 Task: Search one way flight ticket for 3 adults, 3 children in premium economy from Birmingham: Birmingham-shuttlesworth International Airport to Springfield: Abraham Lincoln Capital Airport on 5-2-2023. Choice of flights is Sun country airlines. Number of bags: 1 carry on bag. Price is upto 108000. Outbound departure time preference is 17:00.
Action: Mouse moved to (298, 479)
Screenshot: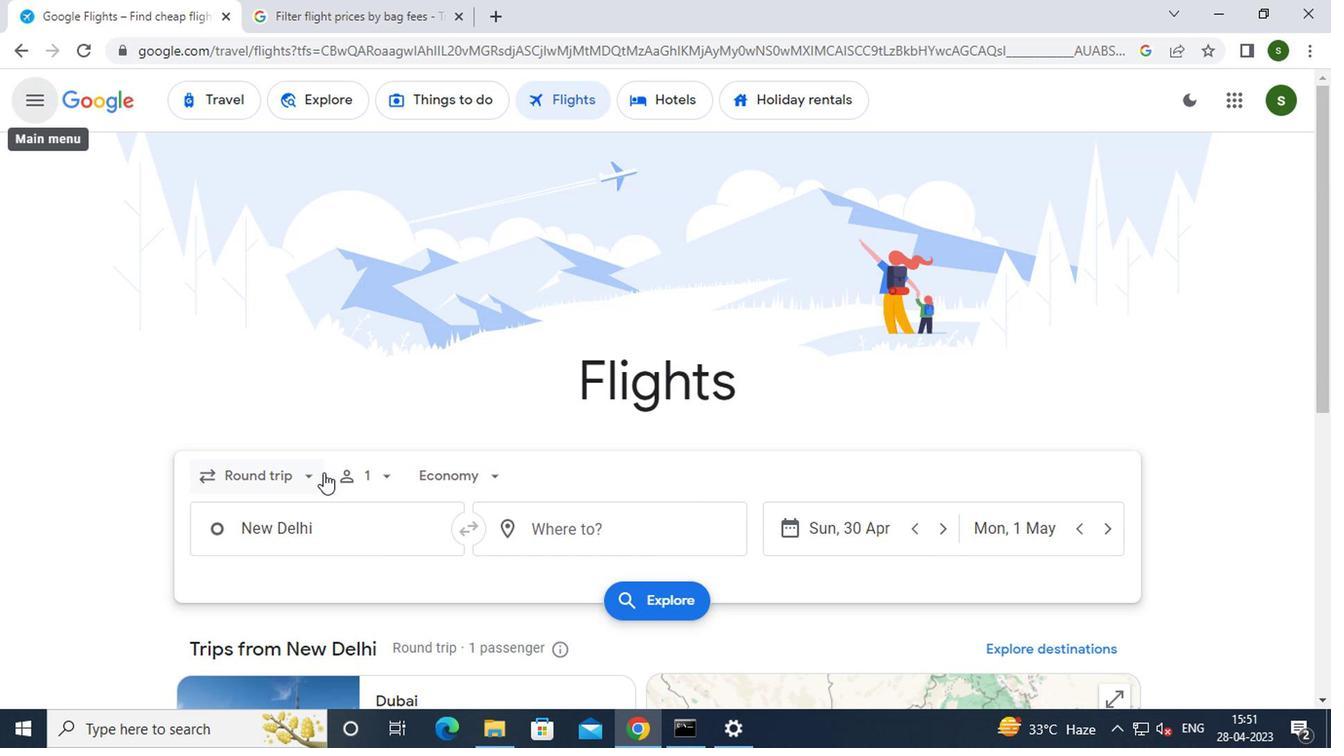
Action: Mouse pressed left at (298, 479)
Screenshot: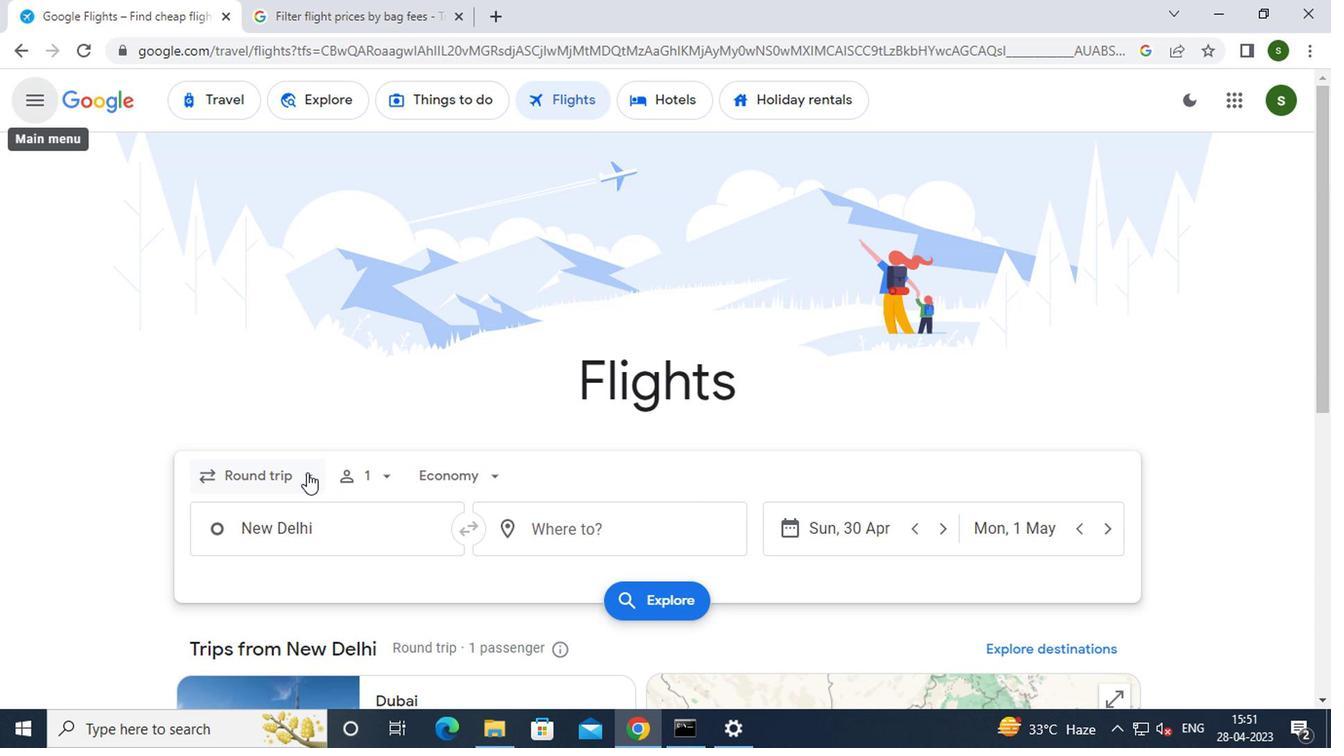 
Action: Mouse moved to (289, 568)
Screenshot: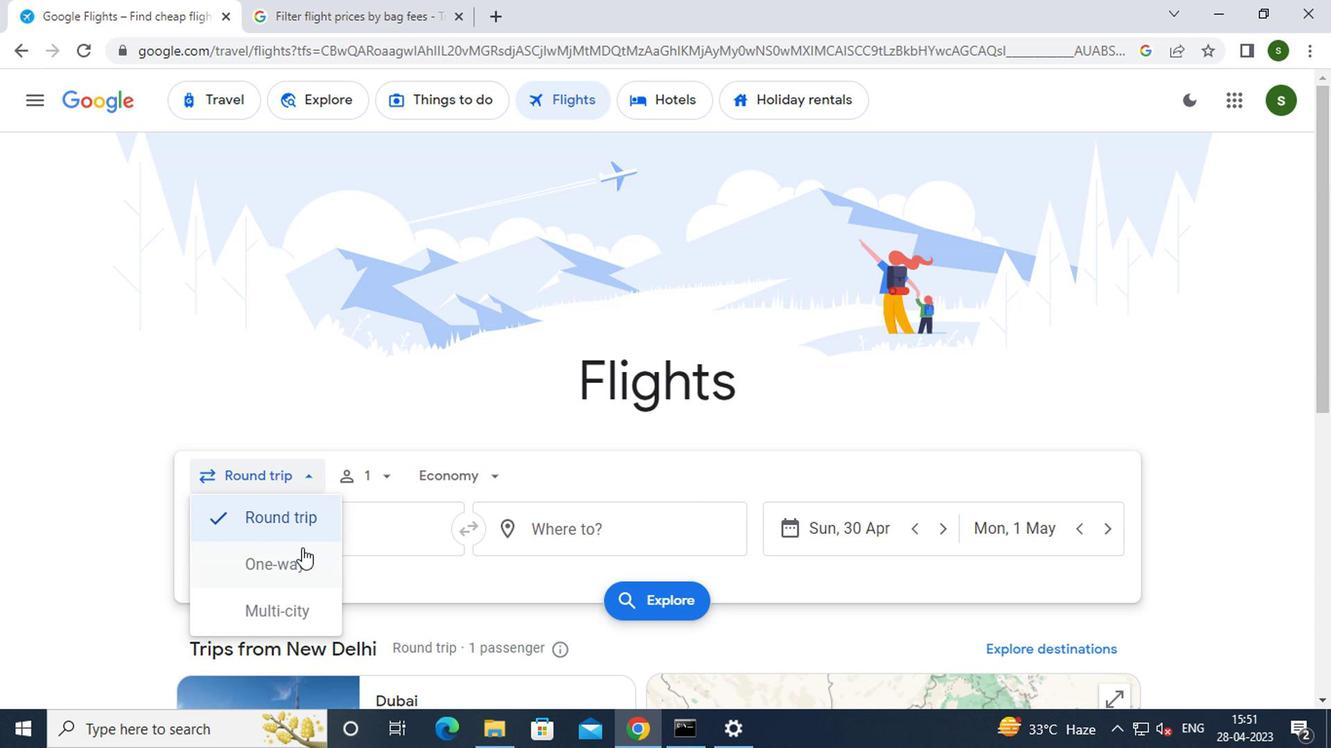 
Action: Mouse pressed left at (289, 568)
Screenshot: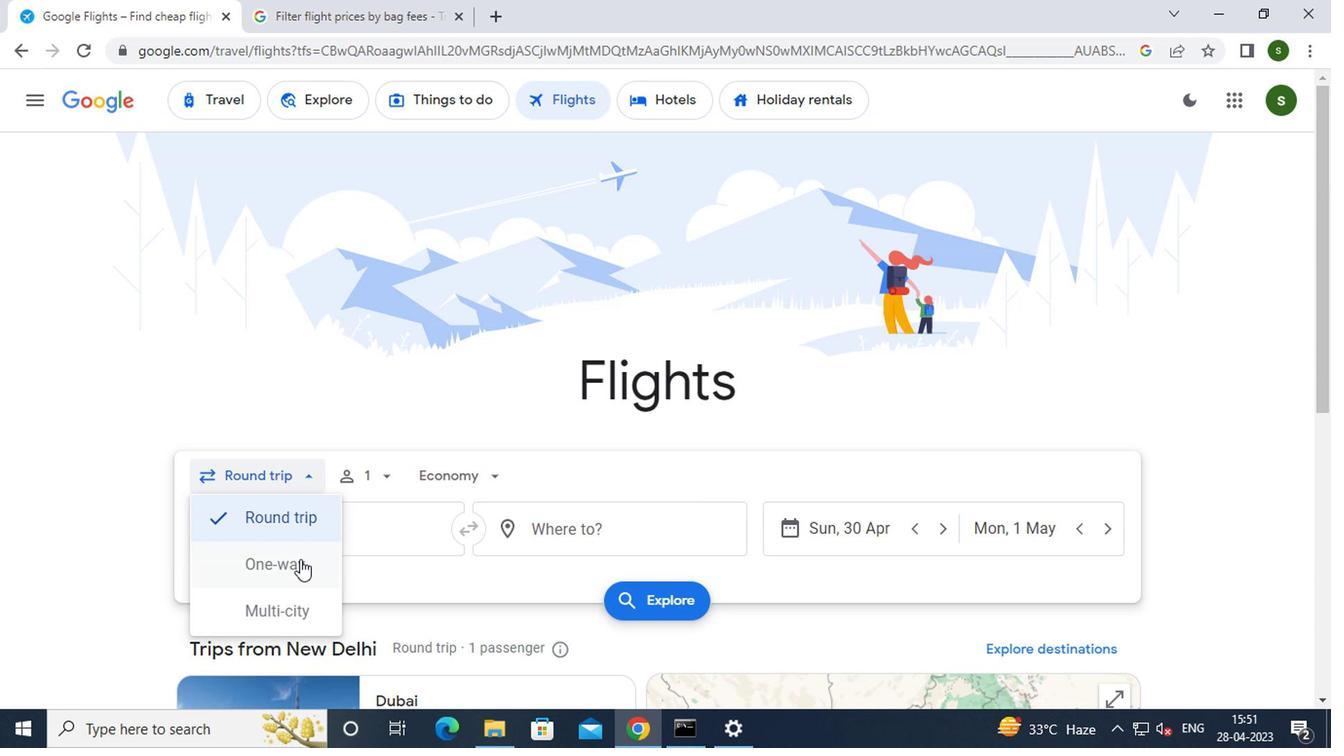 
Action: Mouse moved to (380, 482)
Screenshot: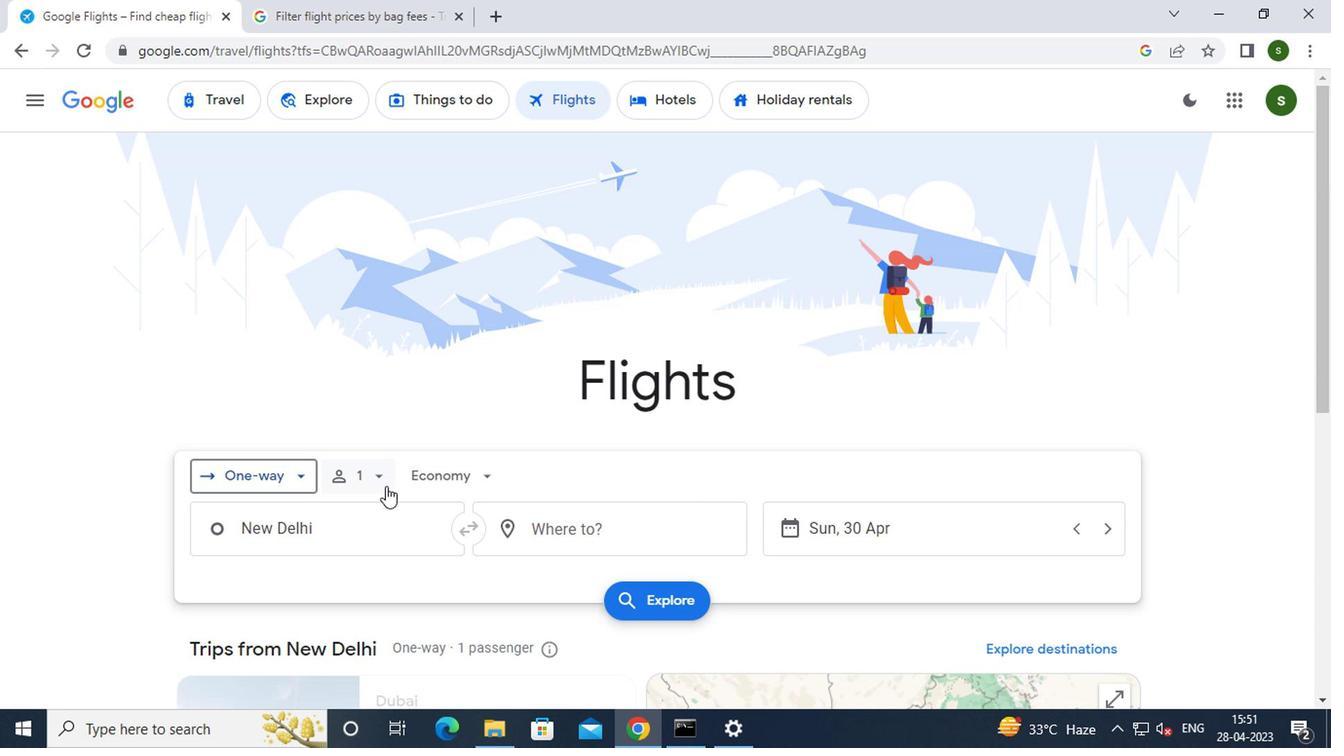 
Action: Mouse pressed left at (380, 482)
Screenshot: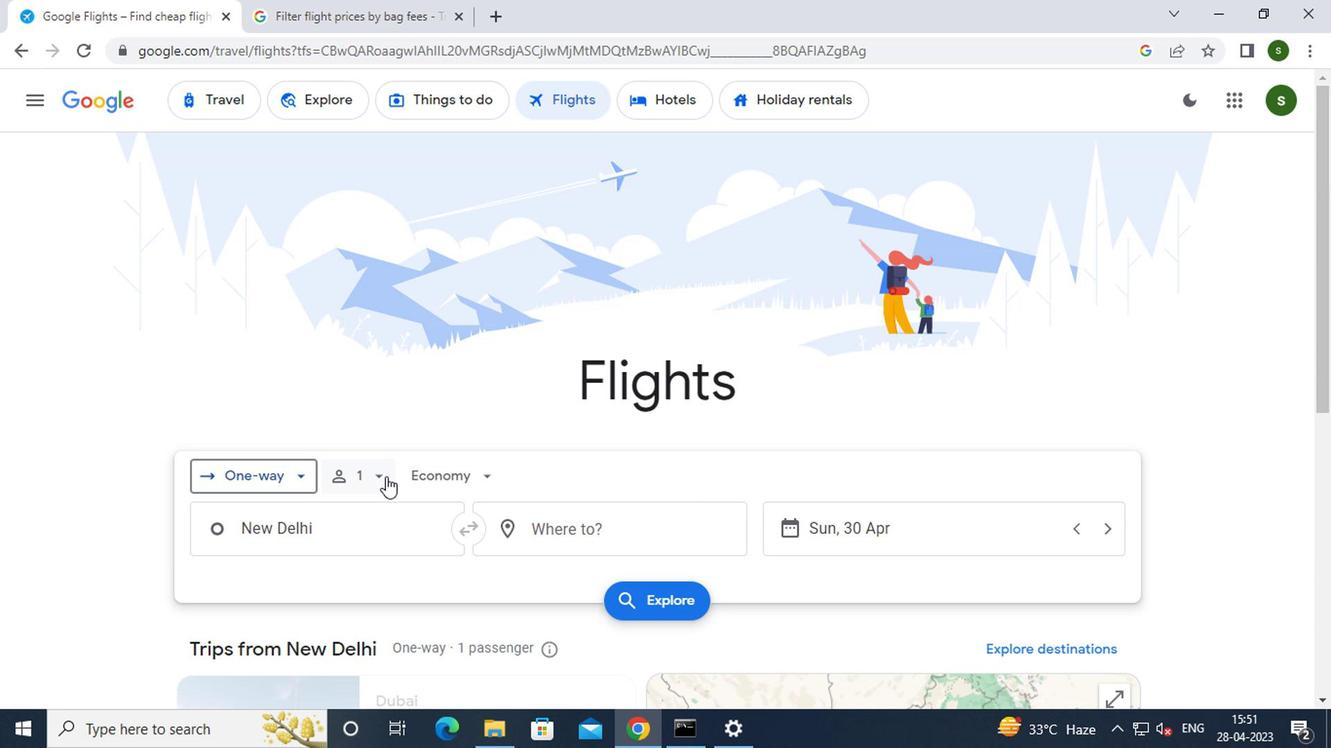 
Action: Mouse moved to (532, 526)
Screenshot: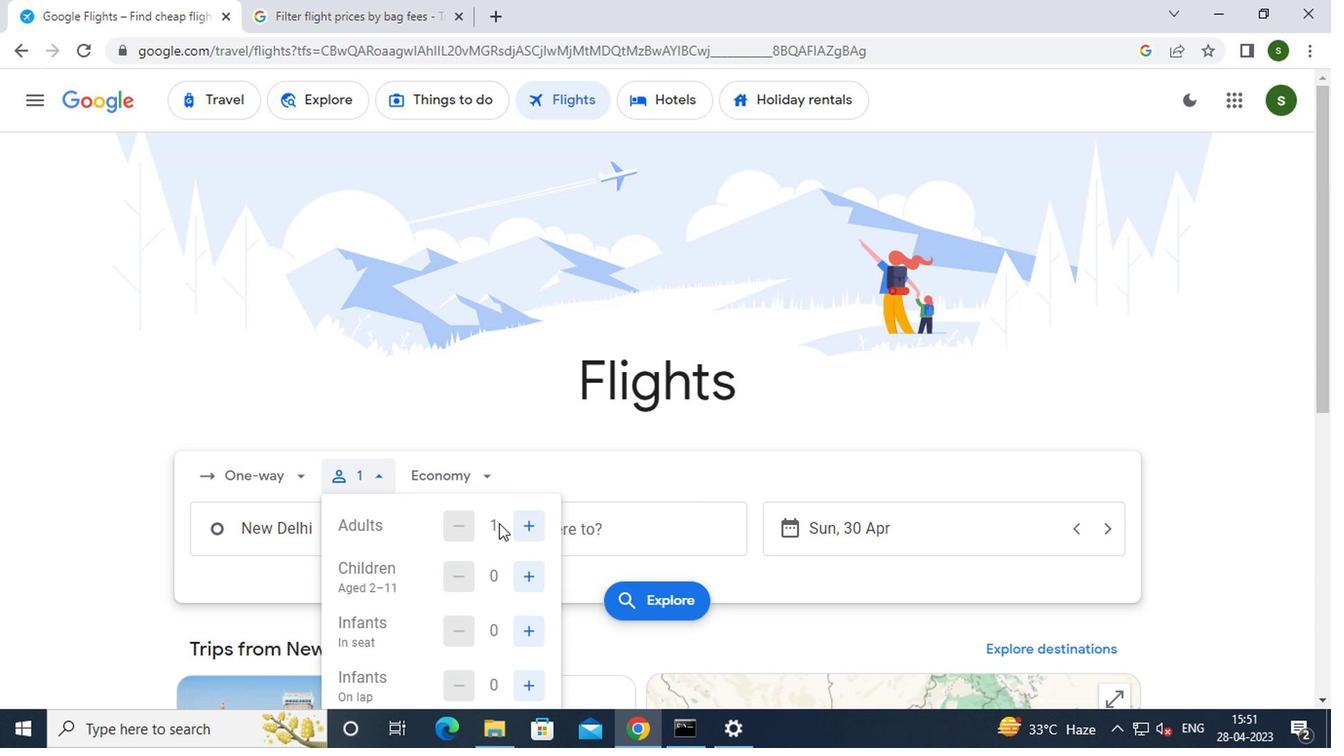 
Action: Mouse pressed left at (532, 526)
Screenshot: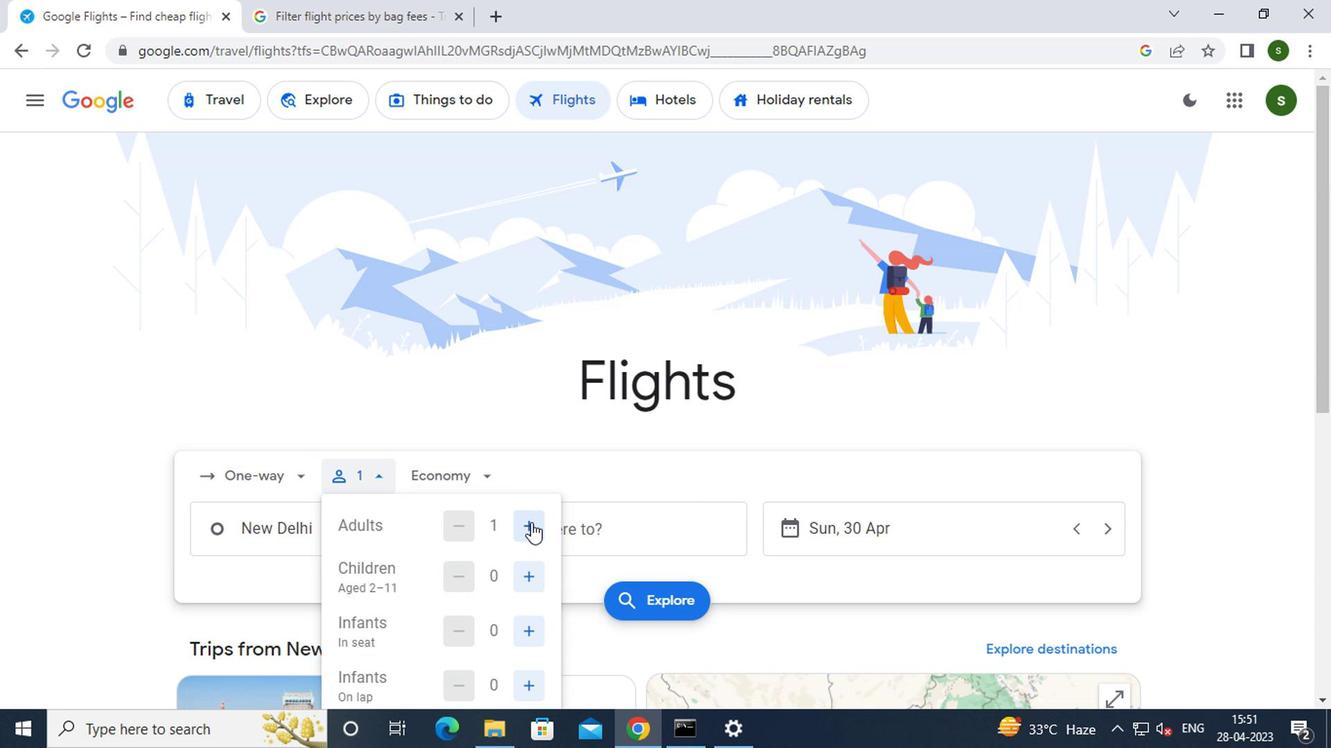 
Action: Mouse pressed left at (532, 526)
Screenshot: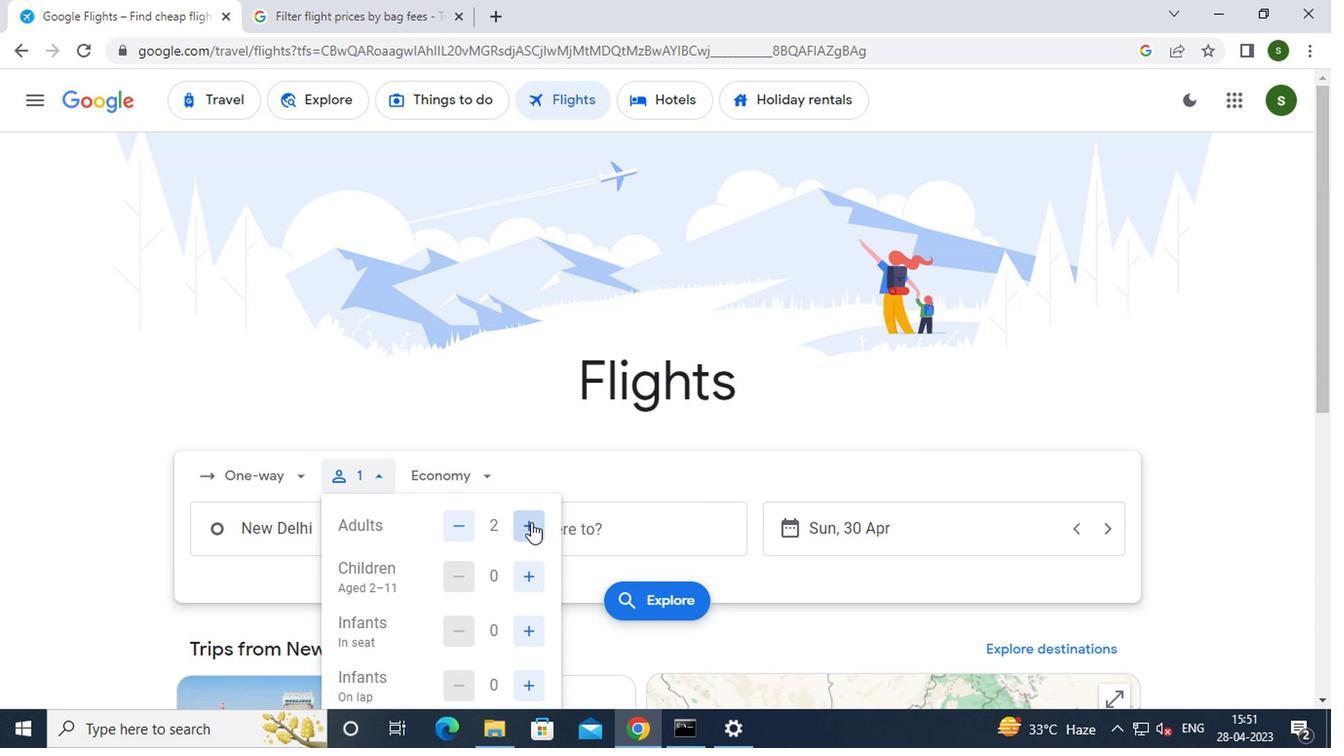
Action: Mouse moved to (535, 570)
Screenshot: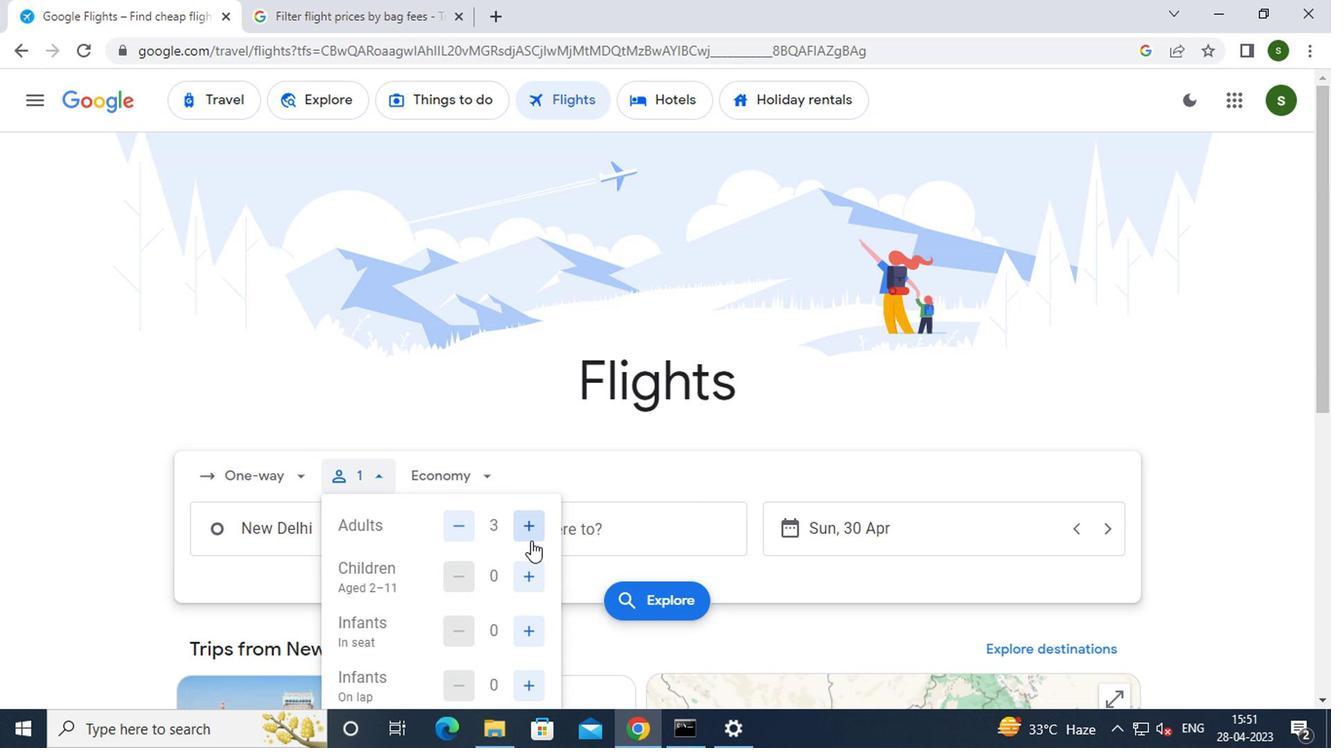 
Action: Mouse pressed left at (535, 570)
Screenshot: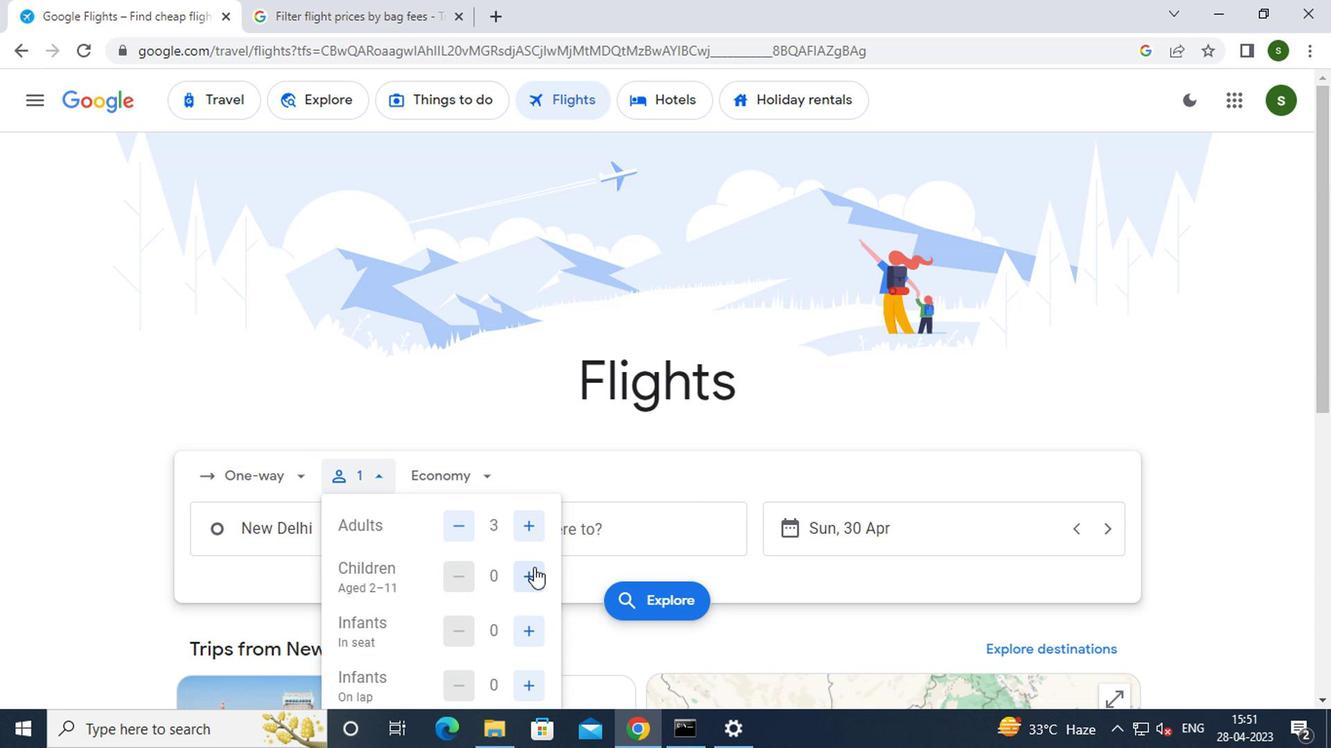 
Action: Mouse pressed left at (535, 570)
Screenshot: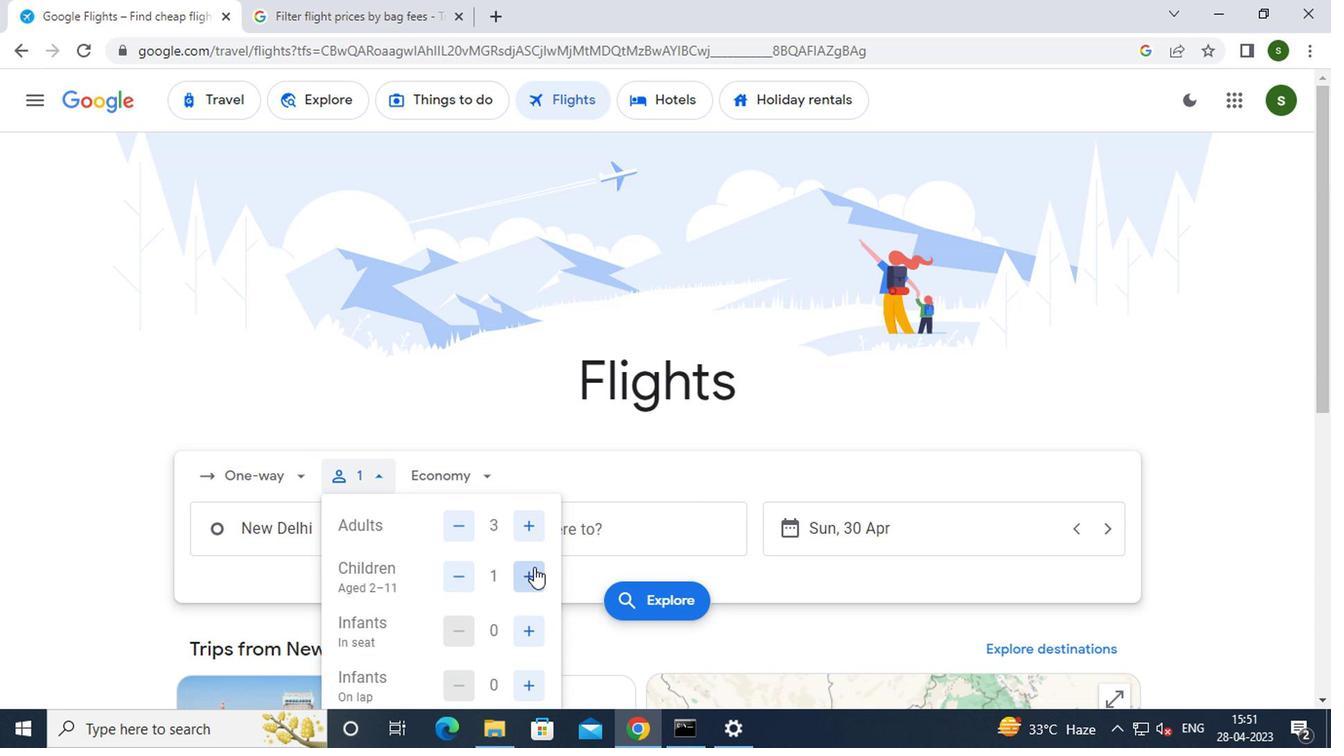 
Action: Mouse pressed left at (535, 570)
Screenshot: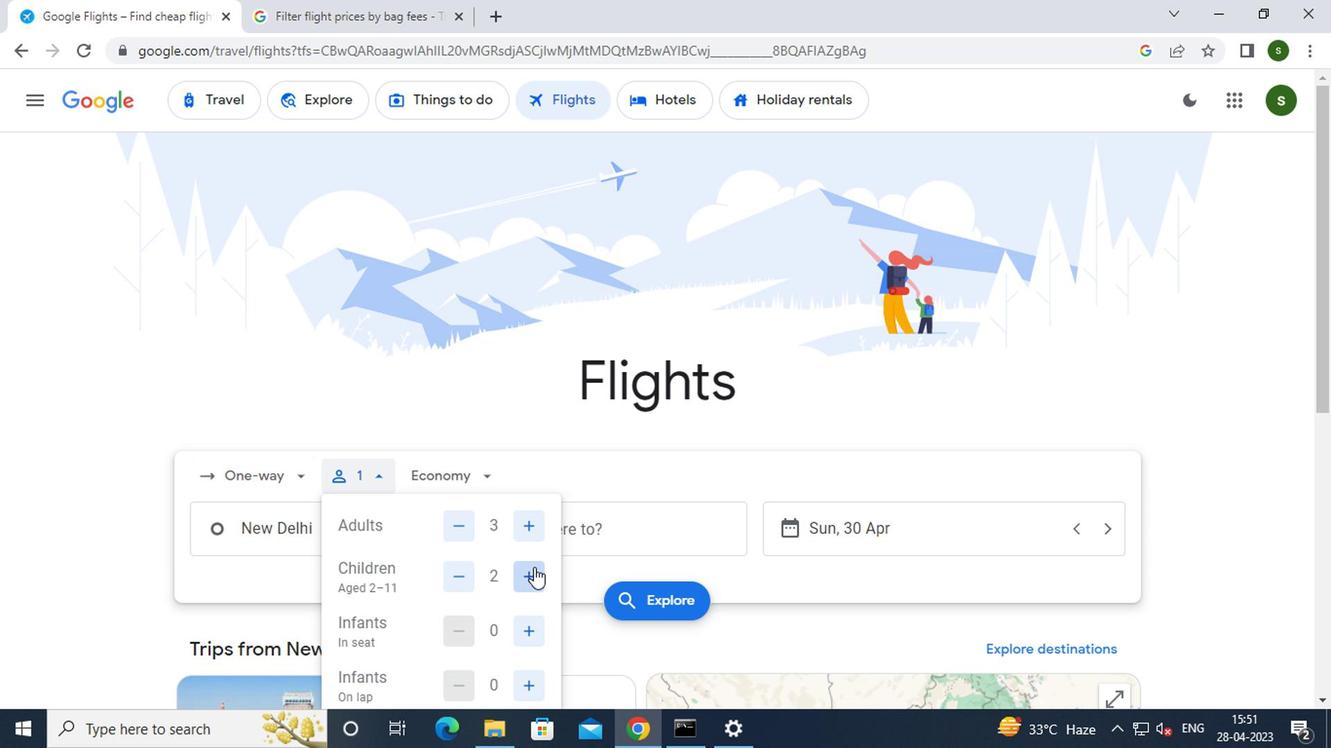 
Action: Mouse moved to (472, 482)
Screenshot: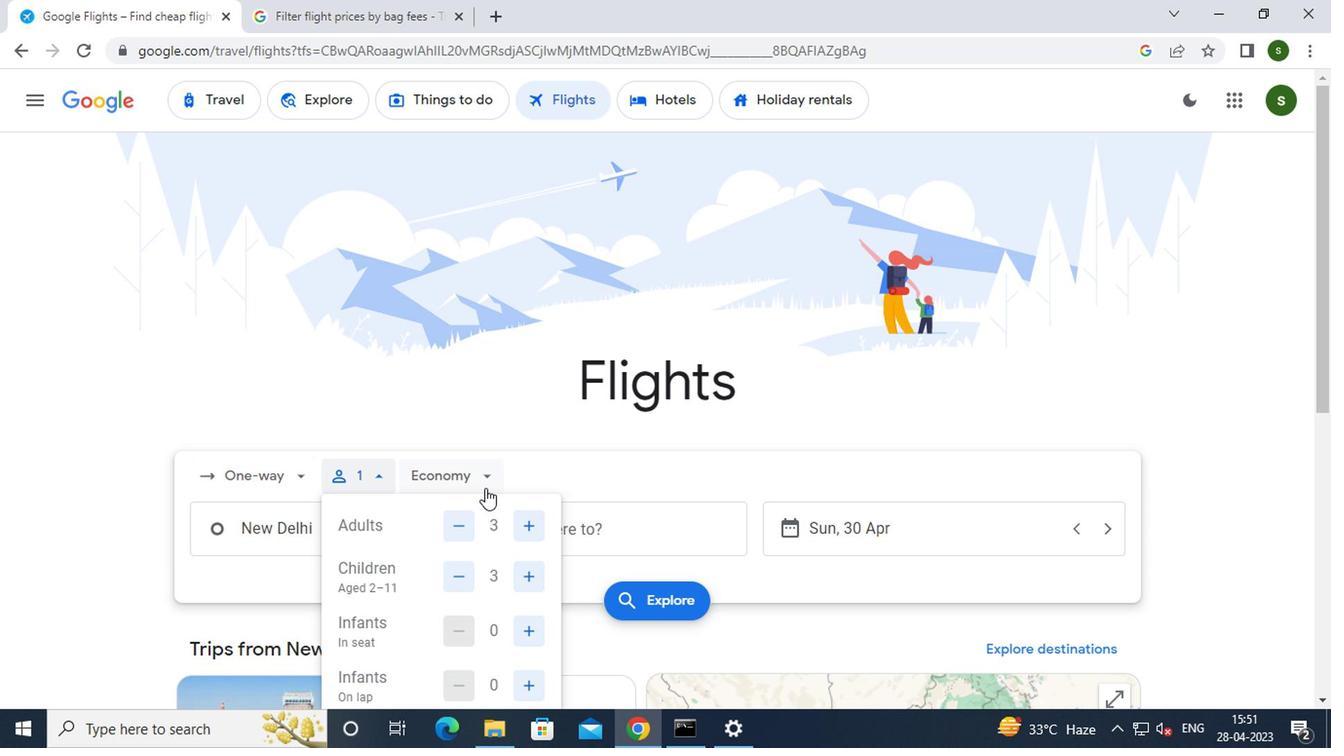 
Action: Mouse pressed left at (472, 482)
Screenshot: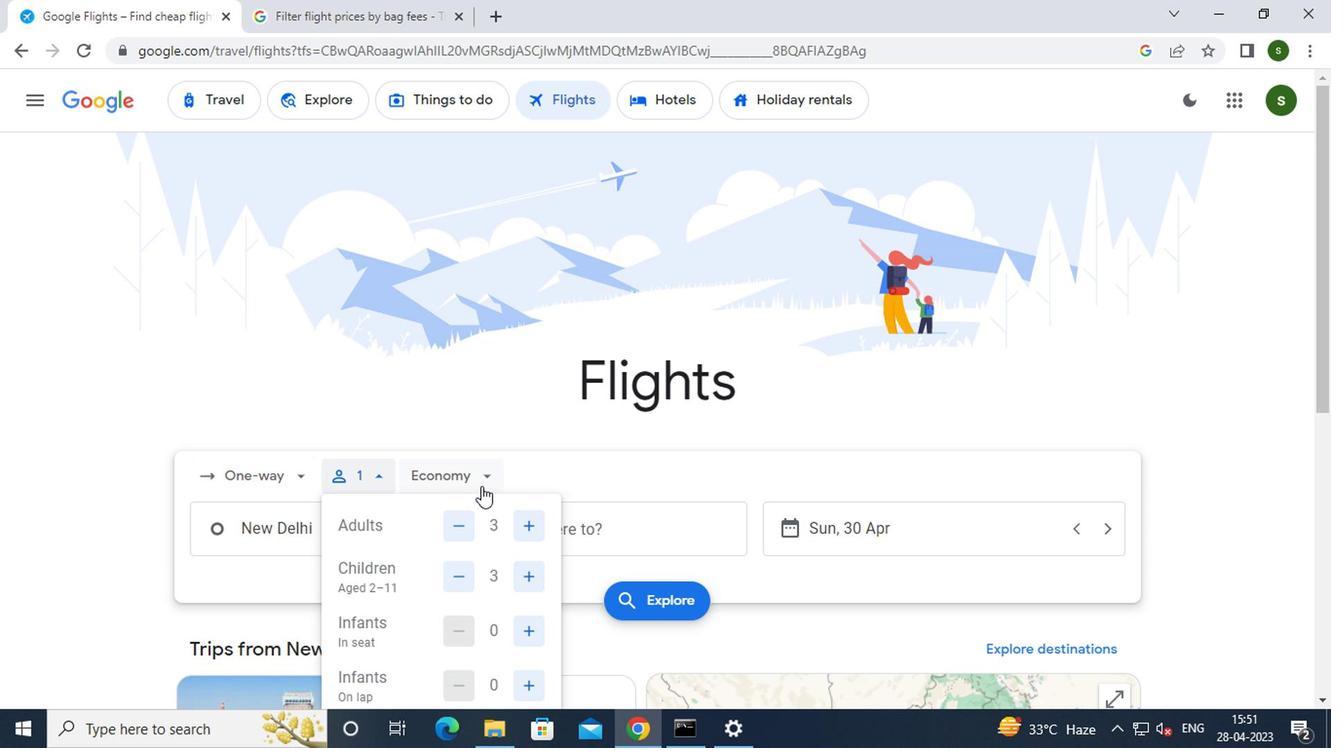 
Action: Mouse moved to (498, 562)
Screenshot: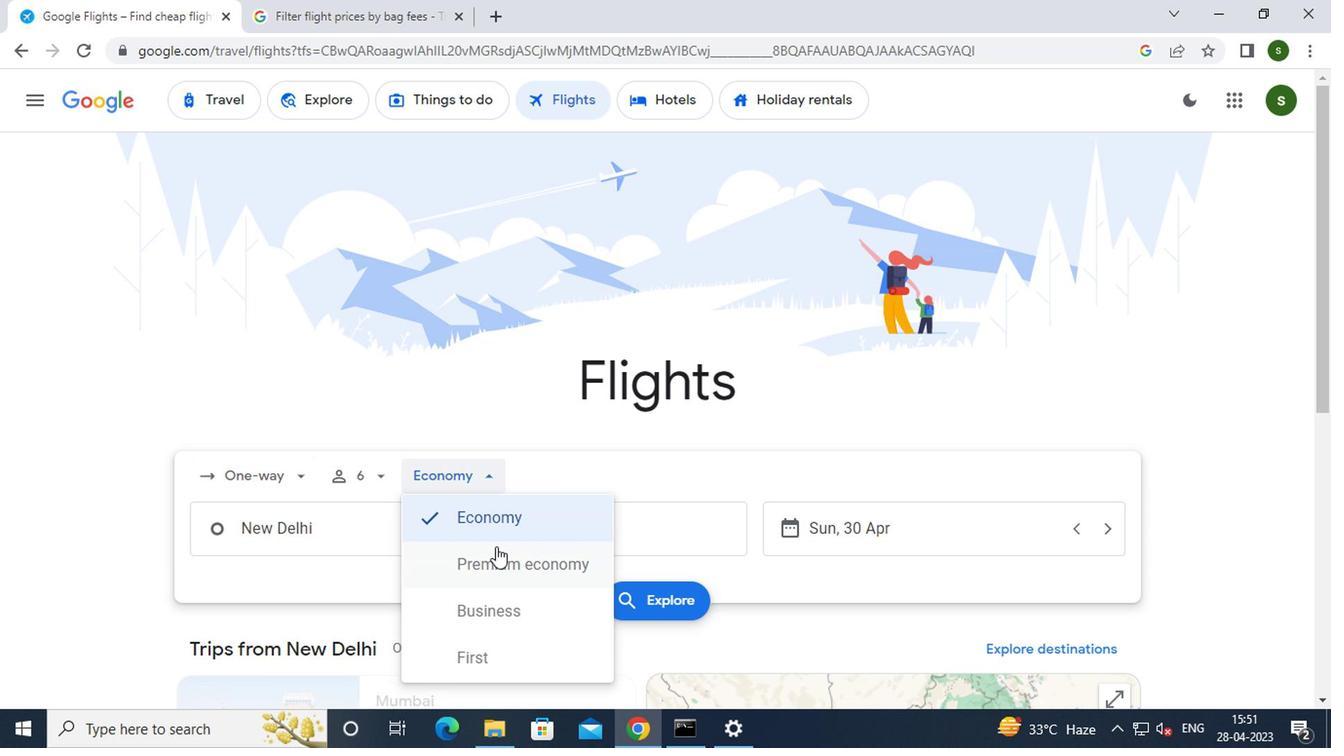 
Action: Mouse pressed left at (498, 562)
Screenshot: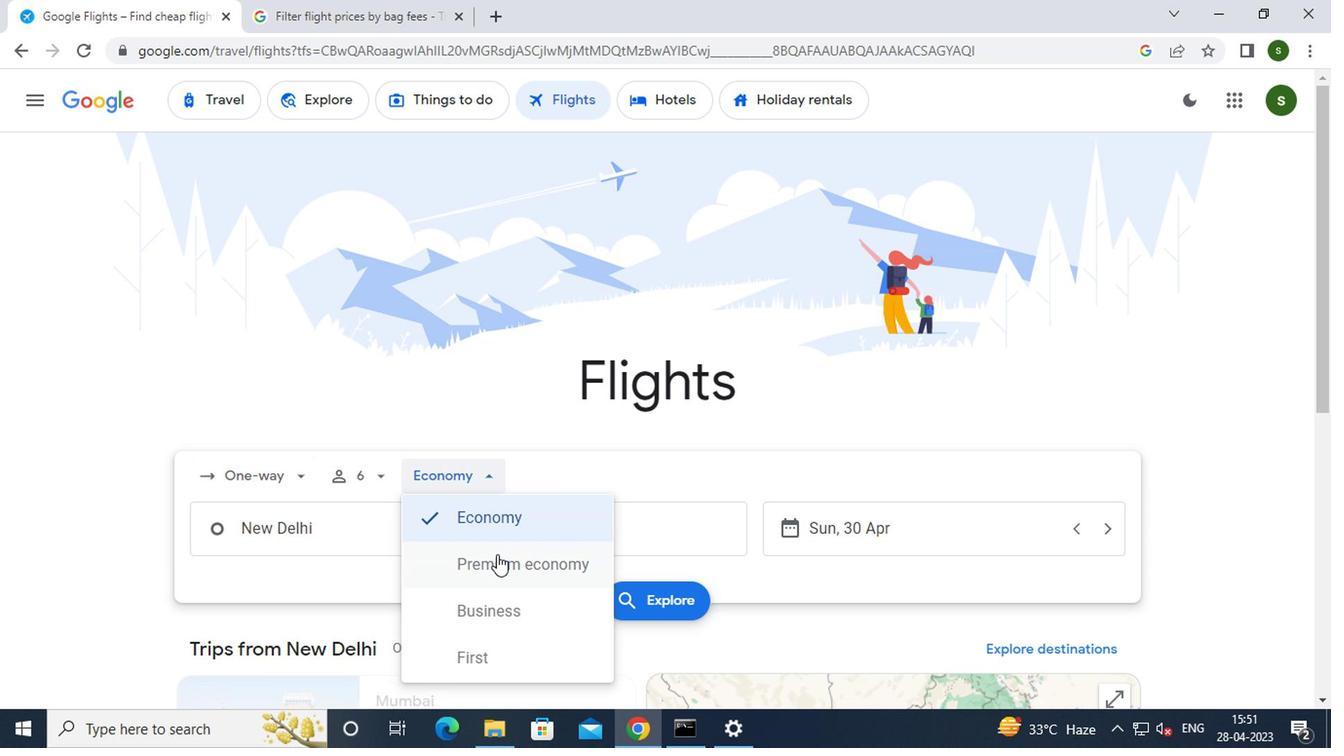 
Action: Mouse moved to (402, 531)
Screenshot: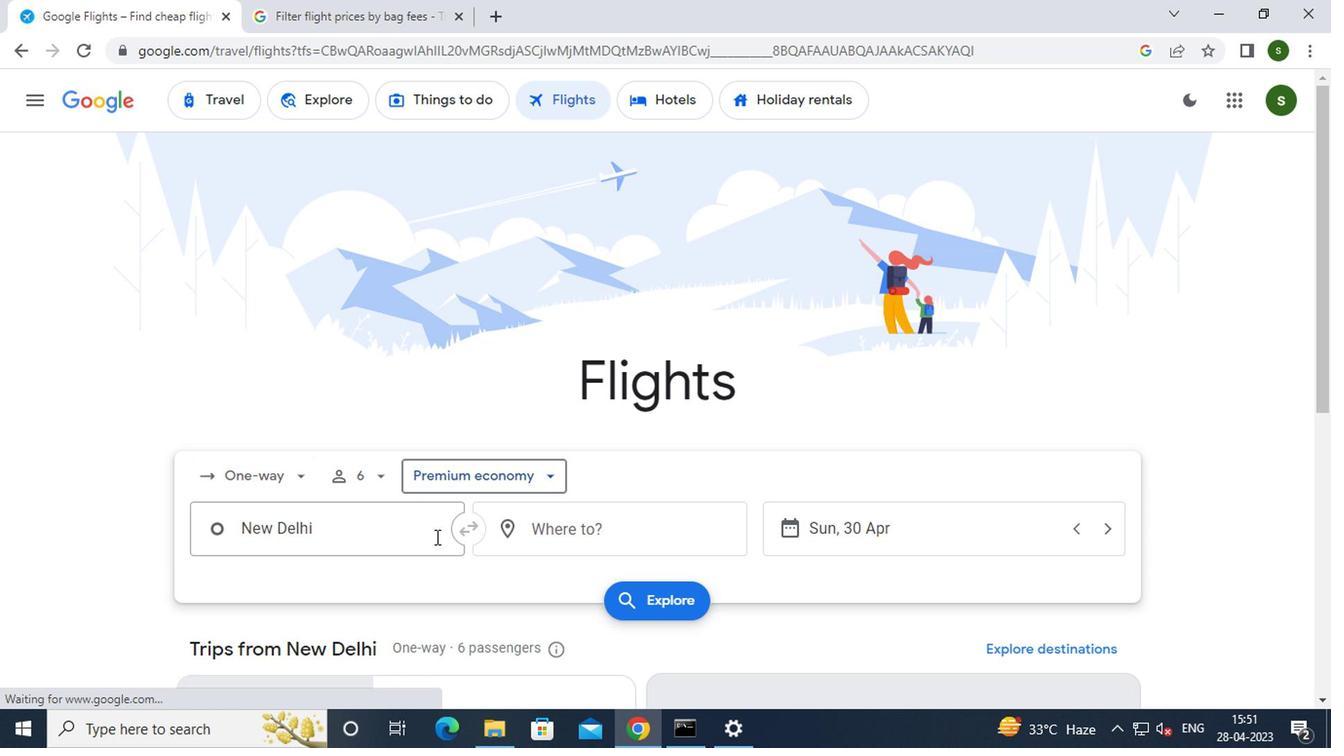 
Action: Mouse pressed left at (402, 531)
Screenshot: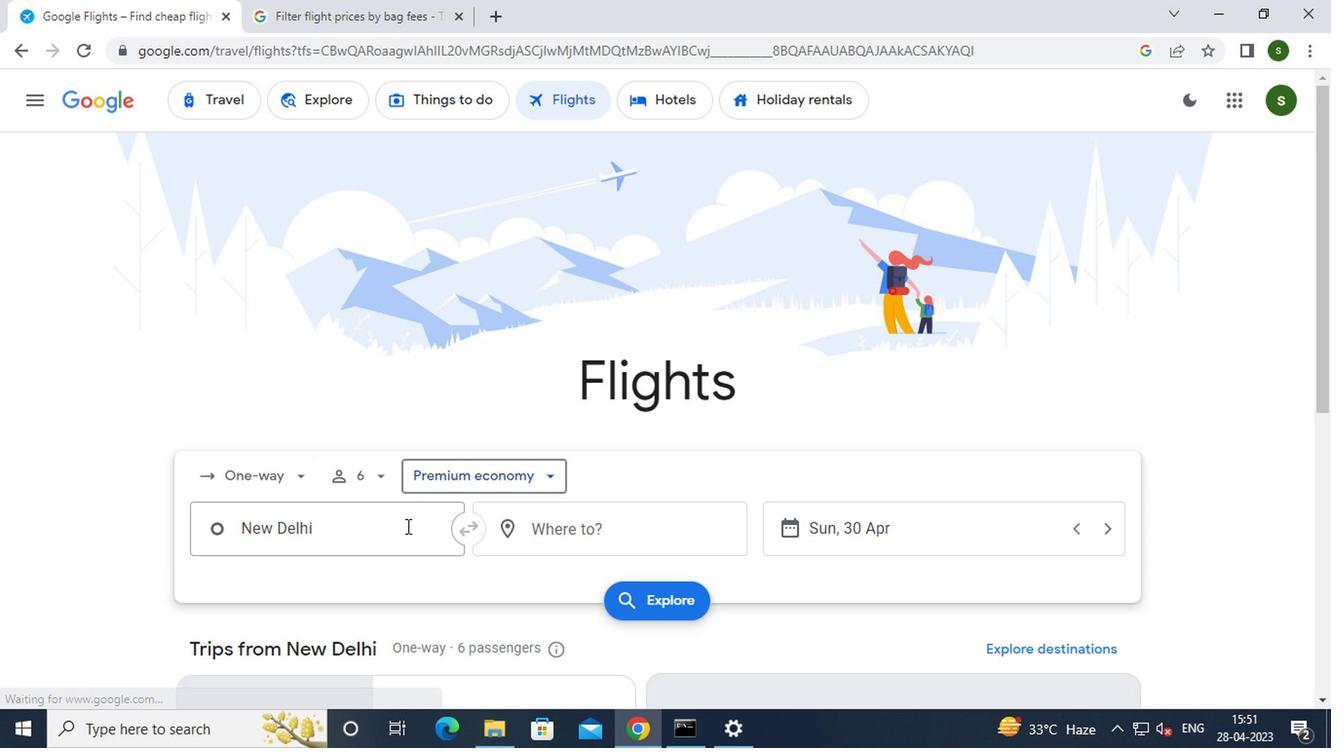 
Action: Key pressed b<Key.caps_lock>irmingham-shuttle
Screenshot: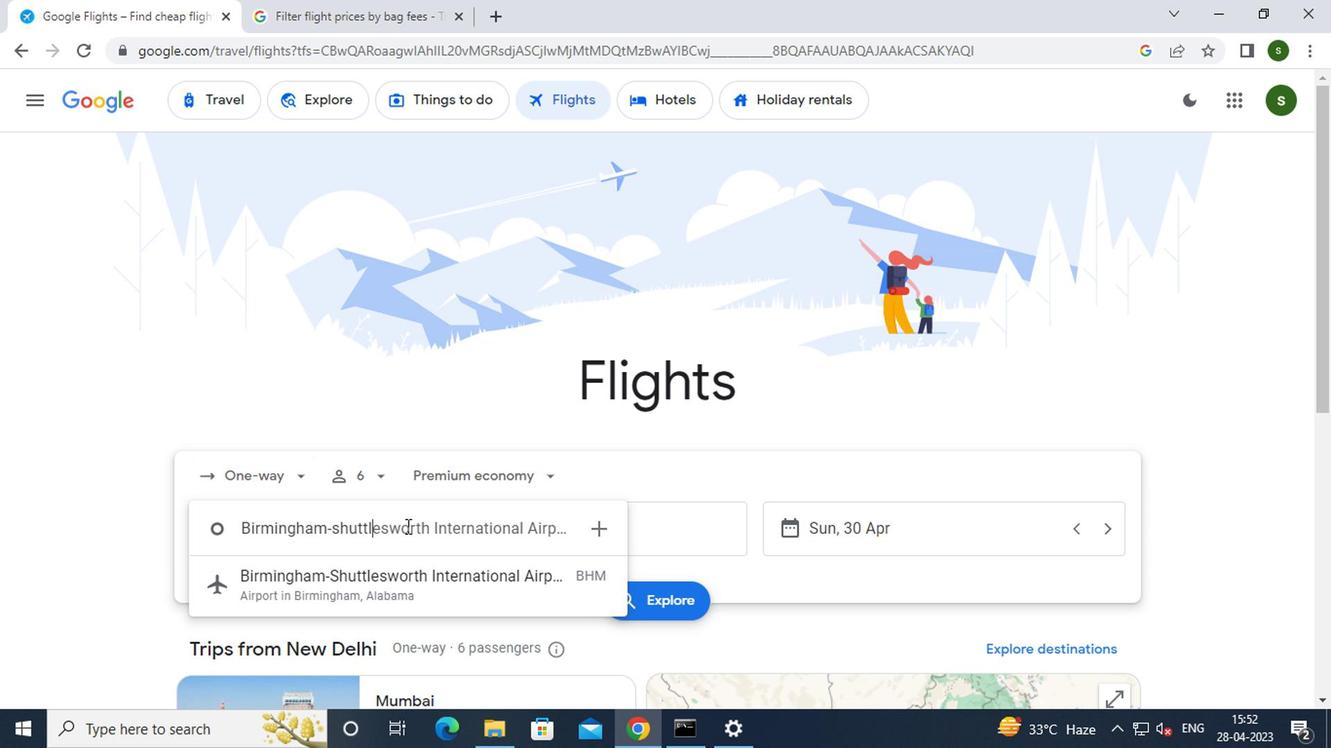 
Action: Mouse moved to (411, 580)
Screenshot: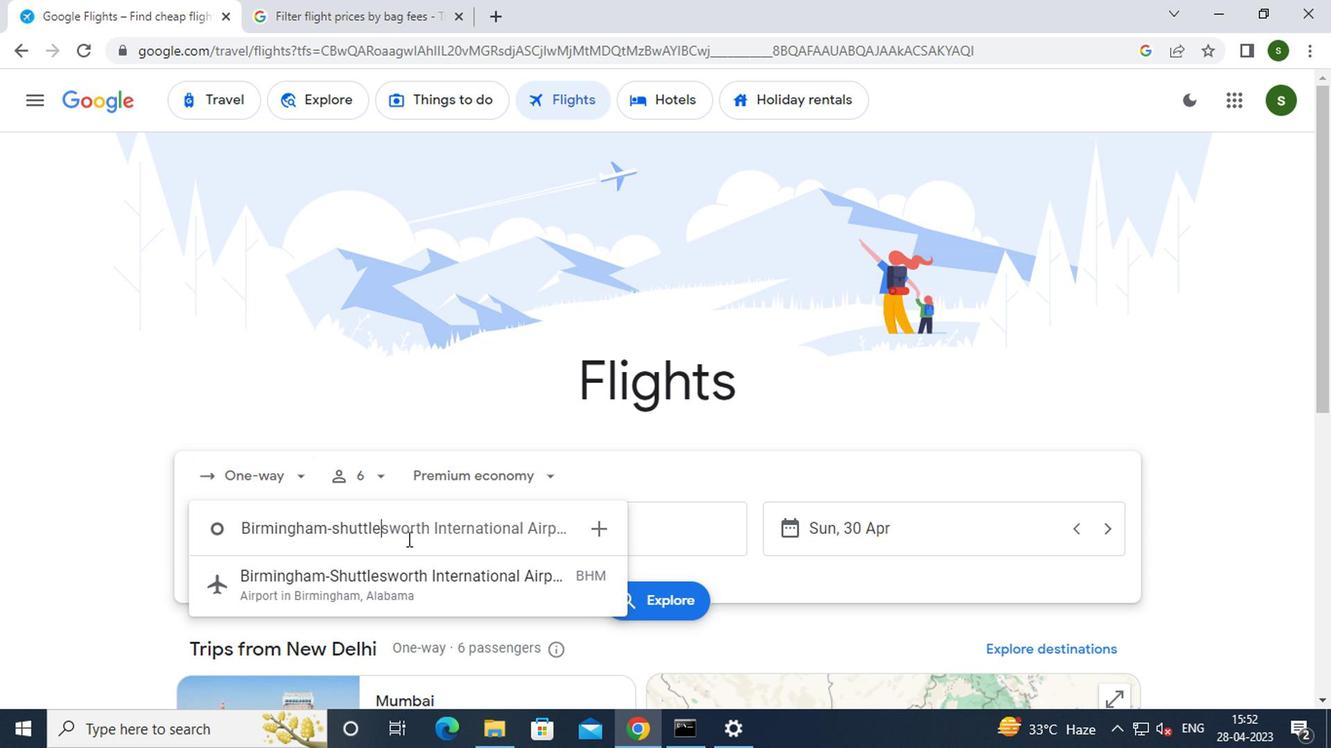 
Action: Mouse pressed left at (411, 580)
Screenshot: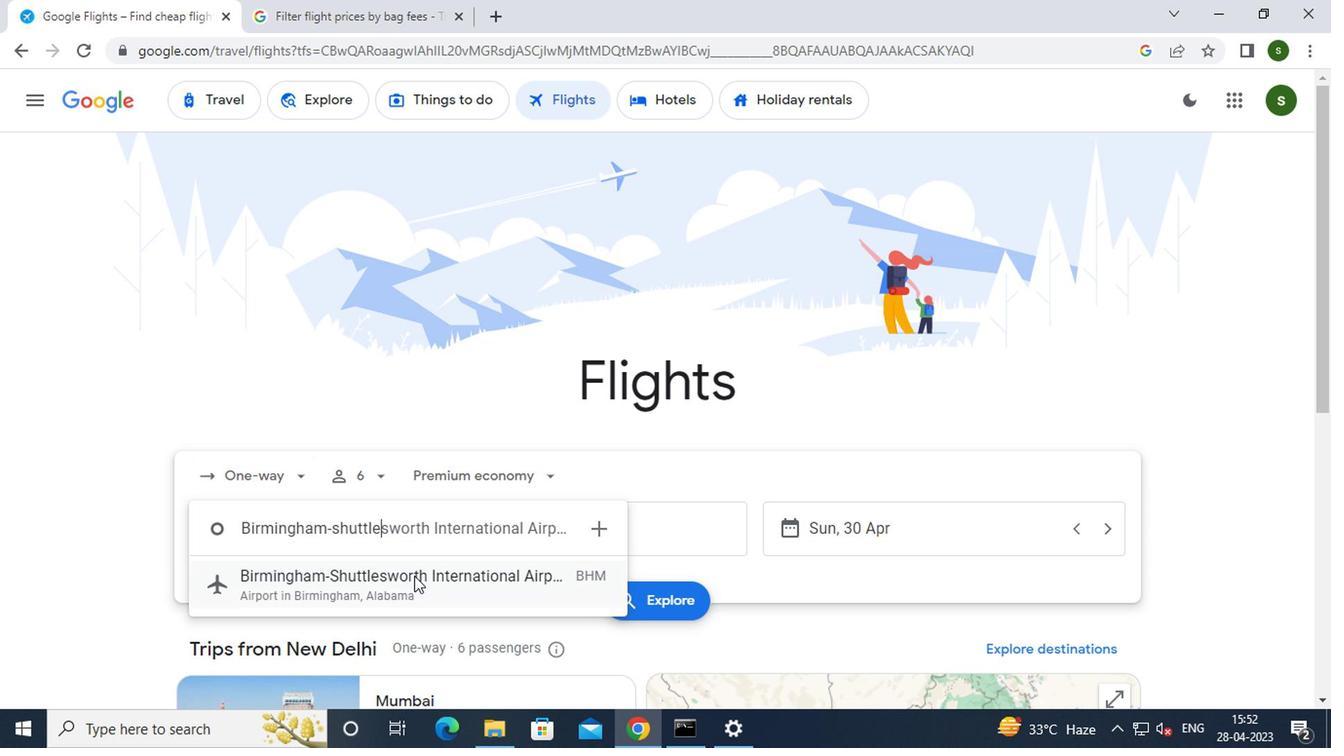 
Action: Mouse moved to (689, 545)
Screenshot: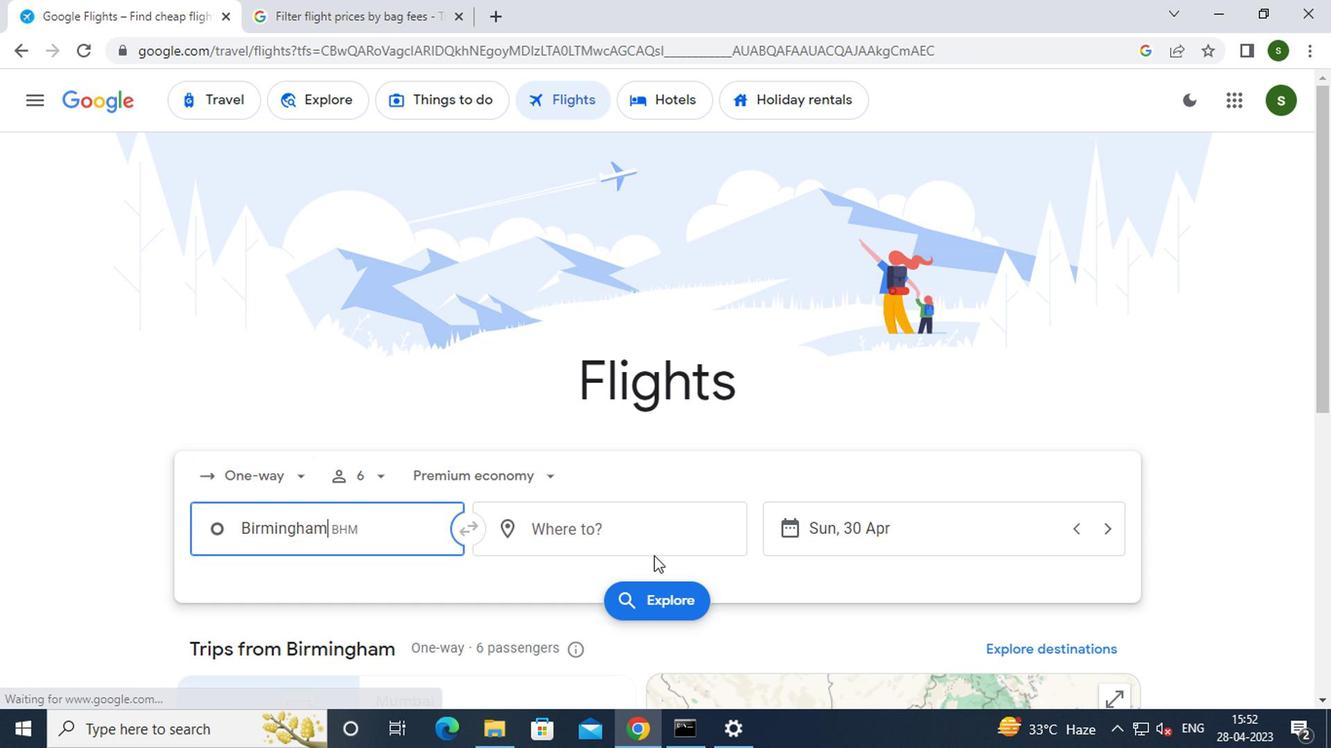 
Action: Mouse pressed left at (689, 545)
Screenshot: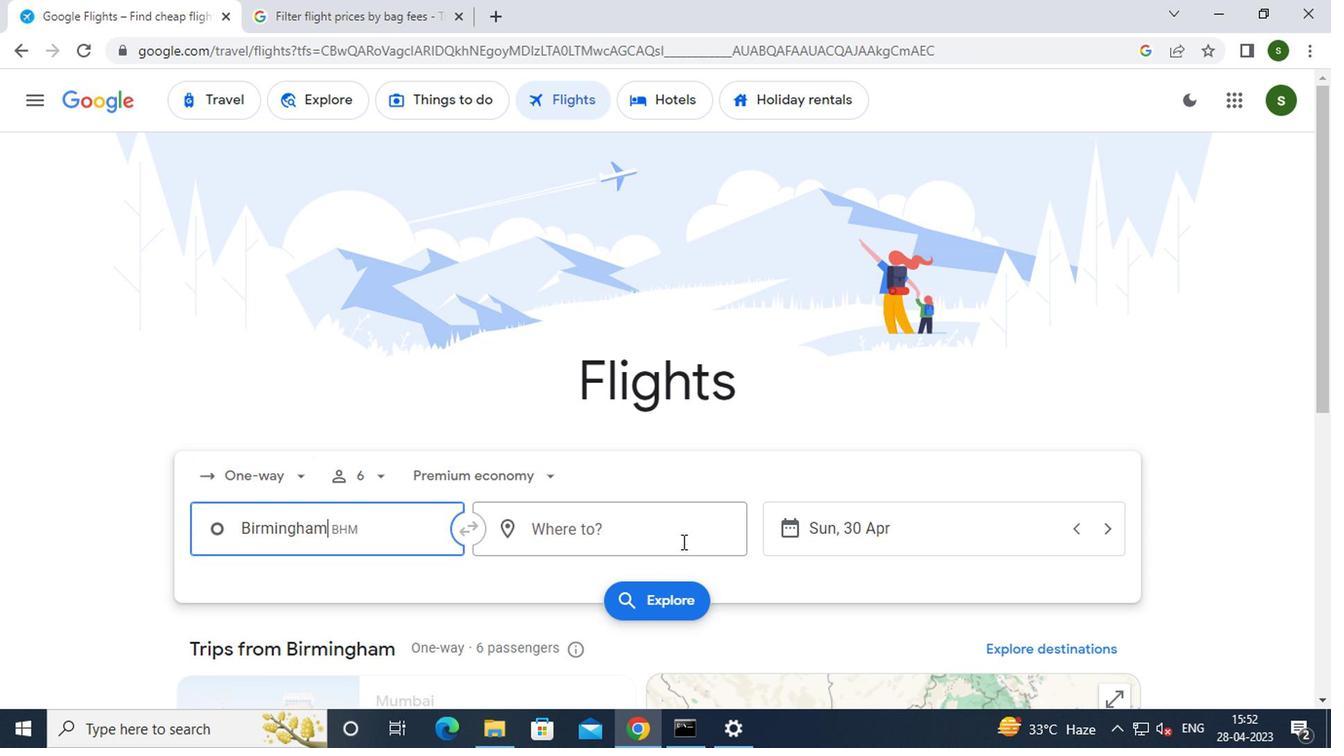 
Action: Key pressed <Key.caps_lock>s<Key.caps_lock>pringfield
Screenshot: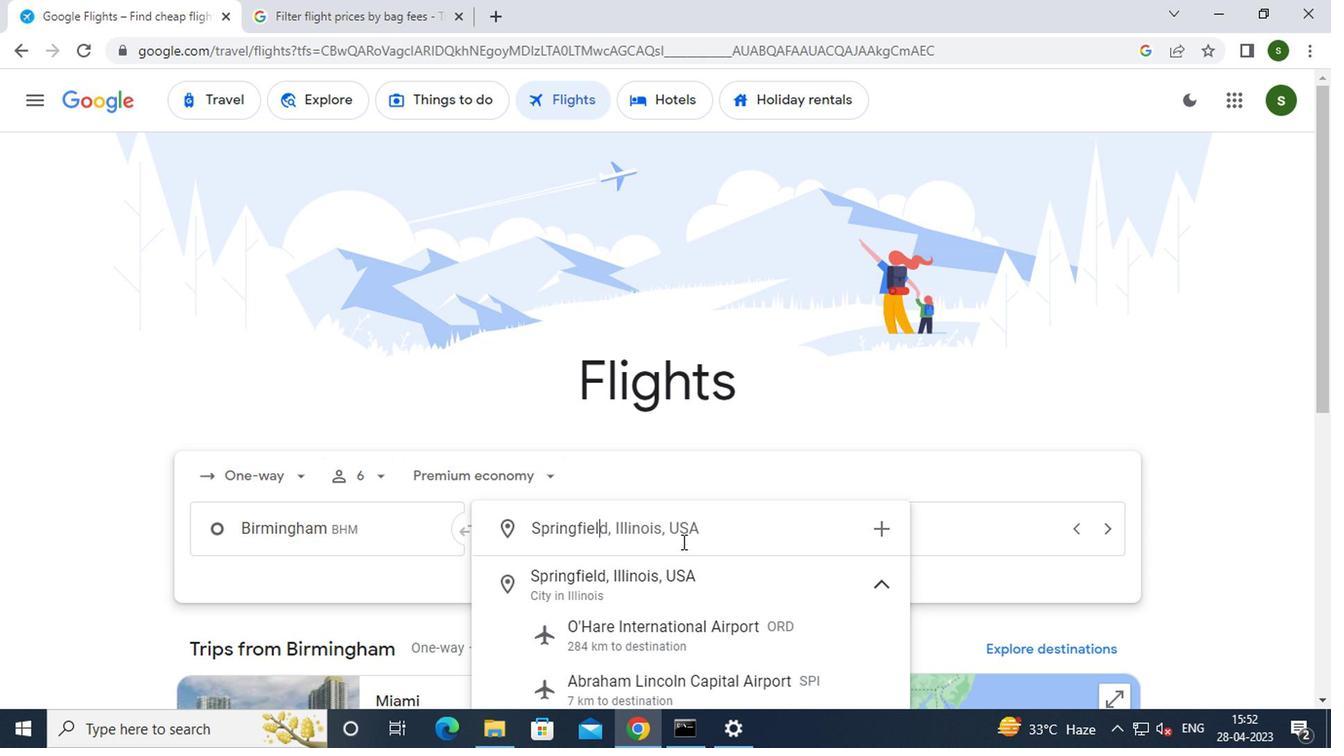 
Action: Mouse moved to (750, 688)
Screenshot: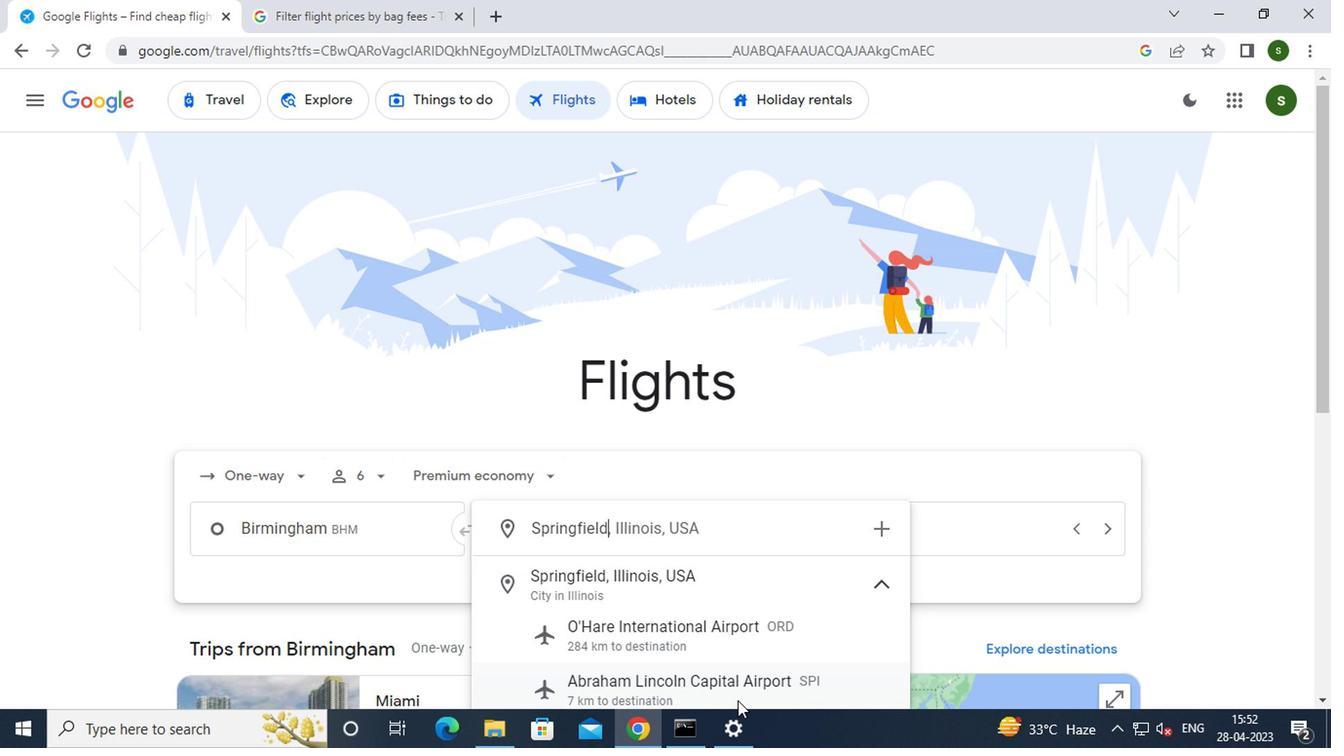 
Action: Mouse pressed left at (750, 688)
Screenshot: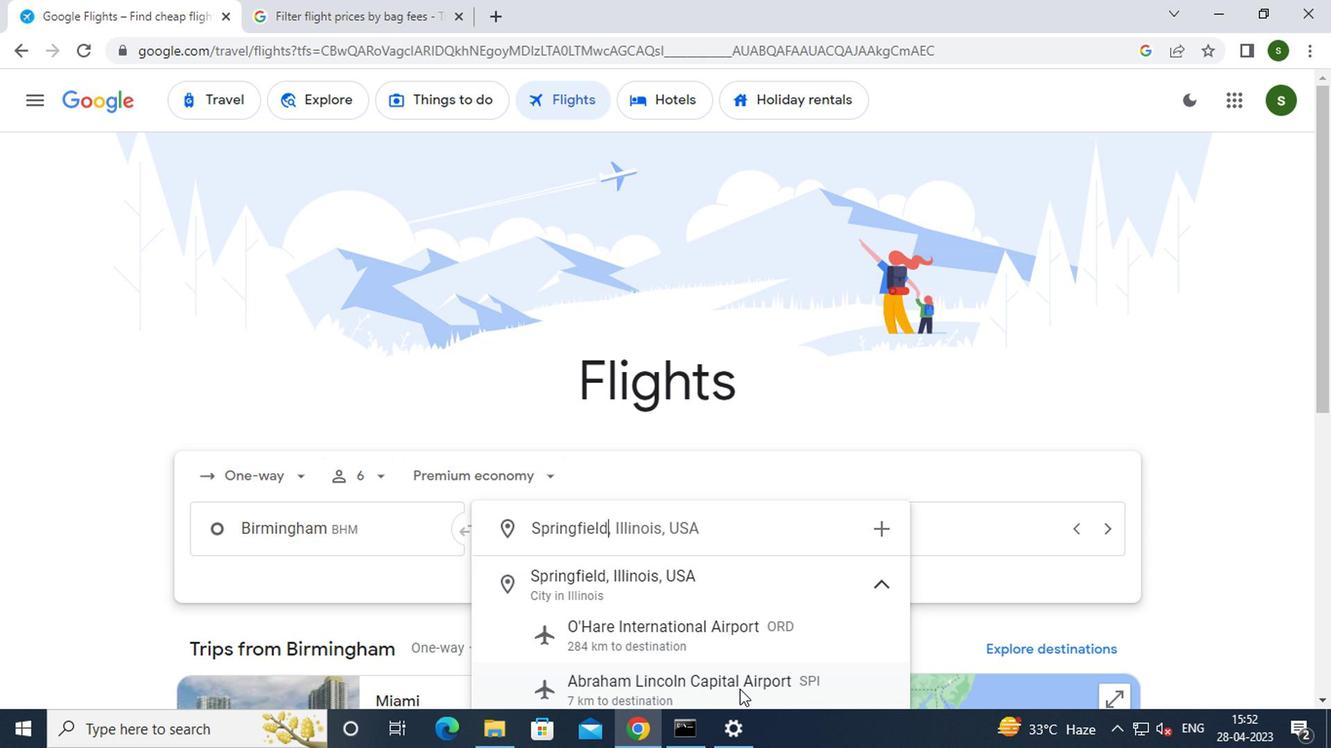 
Action: Mouse moved to (930, 539)
Screenshot: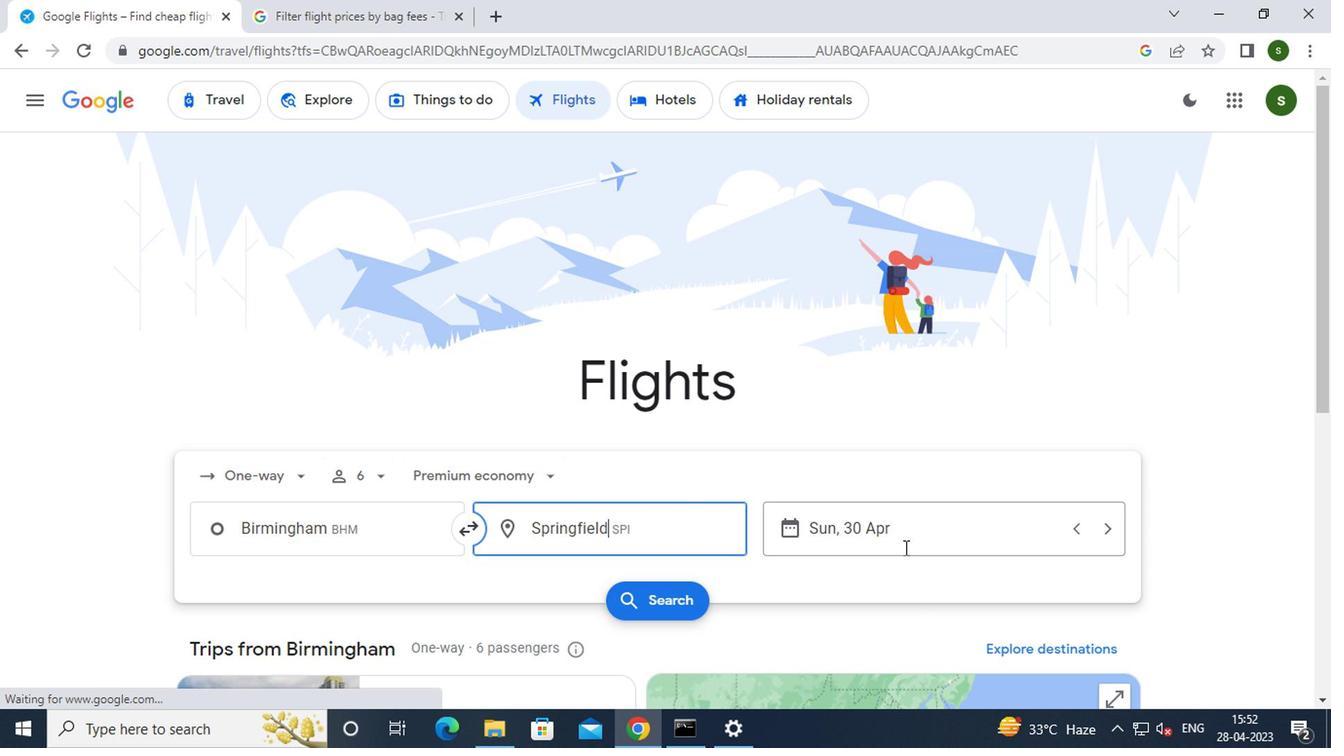
Action: Mouse pressed left at (930, 539)
Screenshot: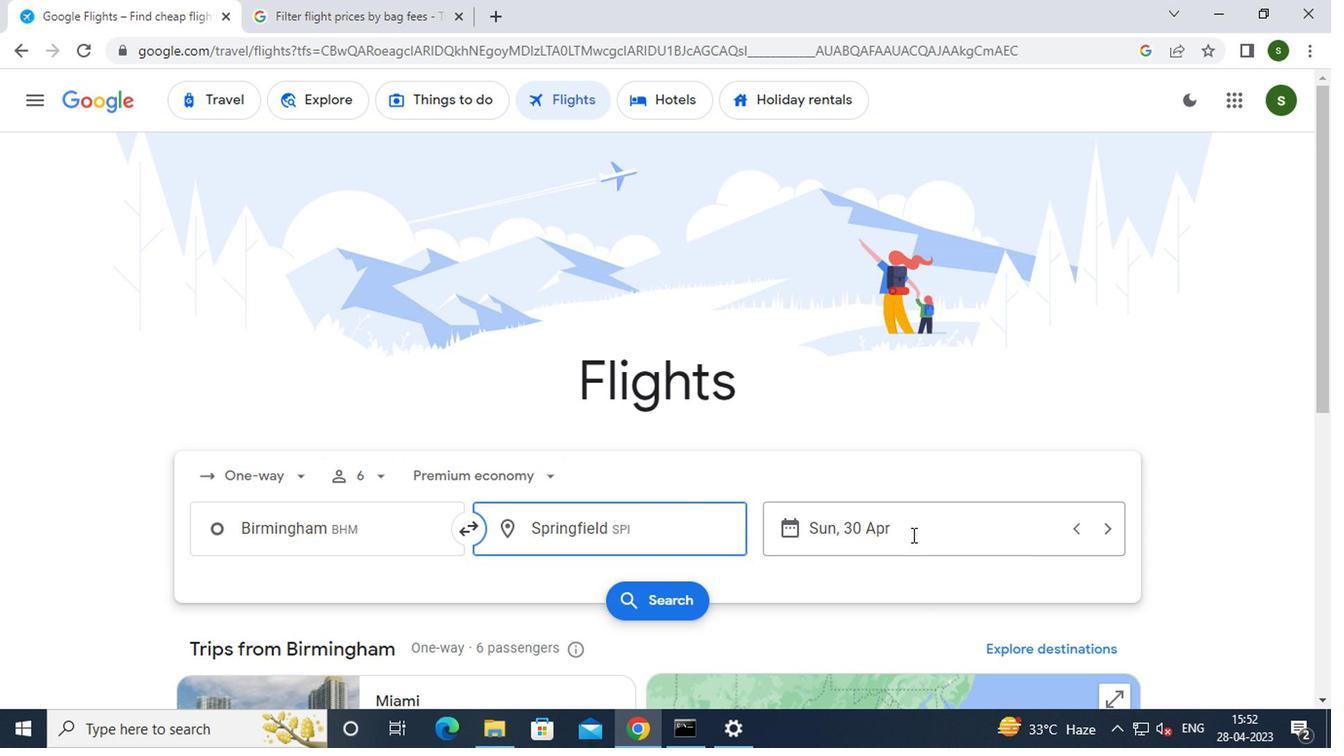 
Action: Mouse moved to (921, 361)
Screenshot: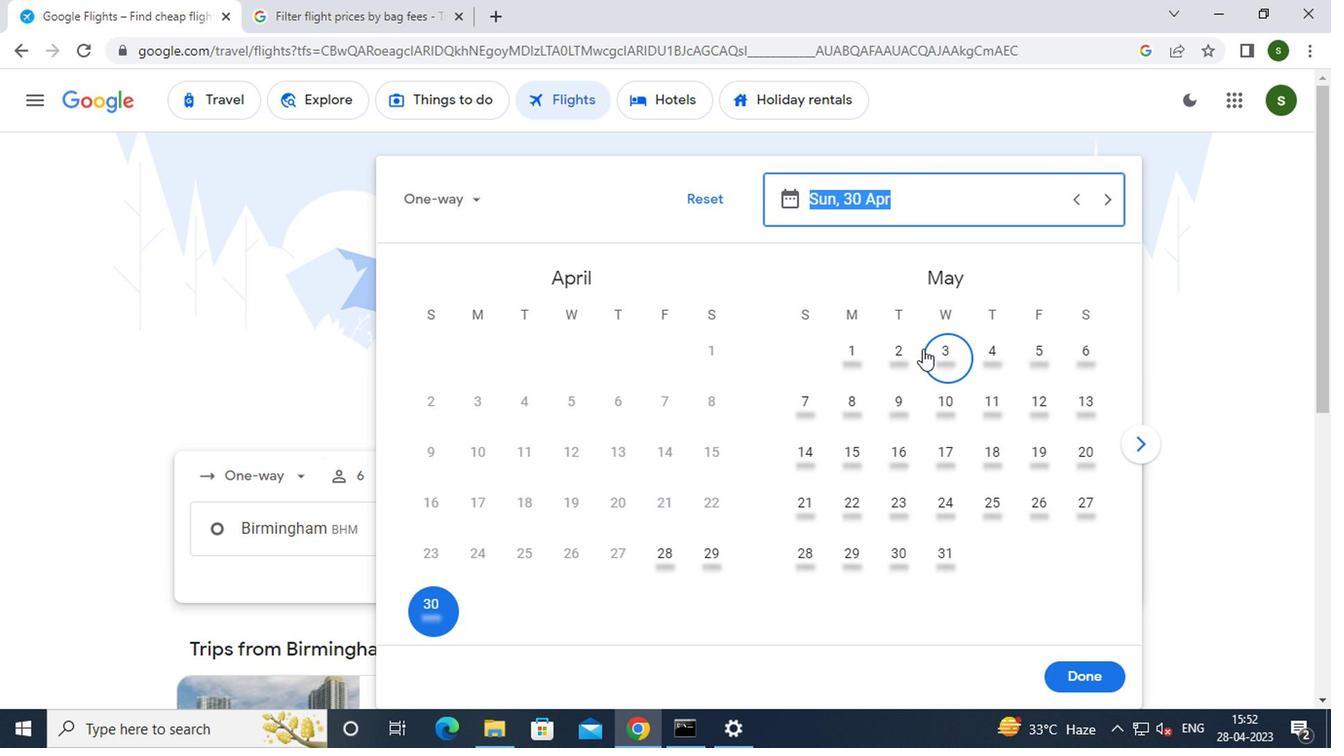 
Action: Mouse pressed left at (921, 361)
Screenshot: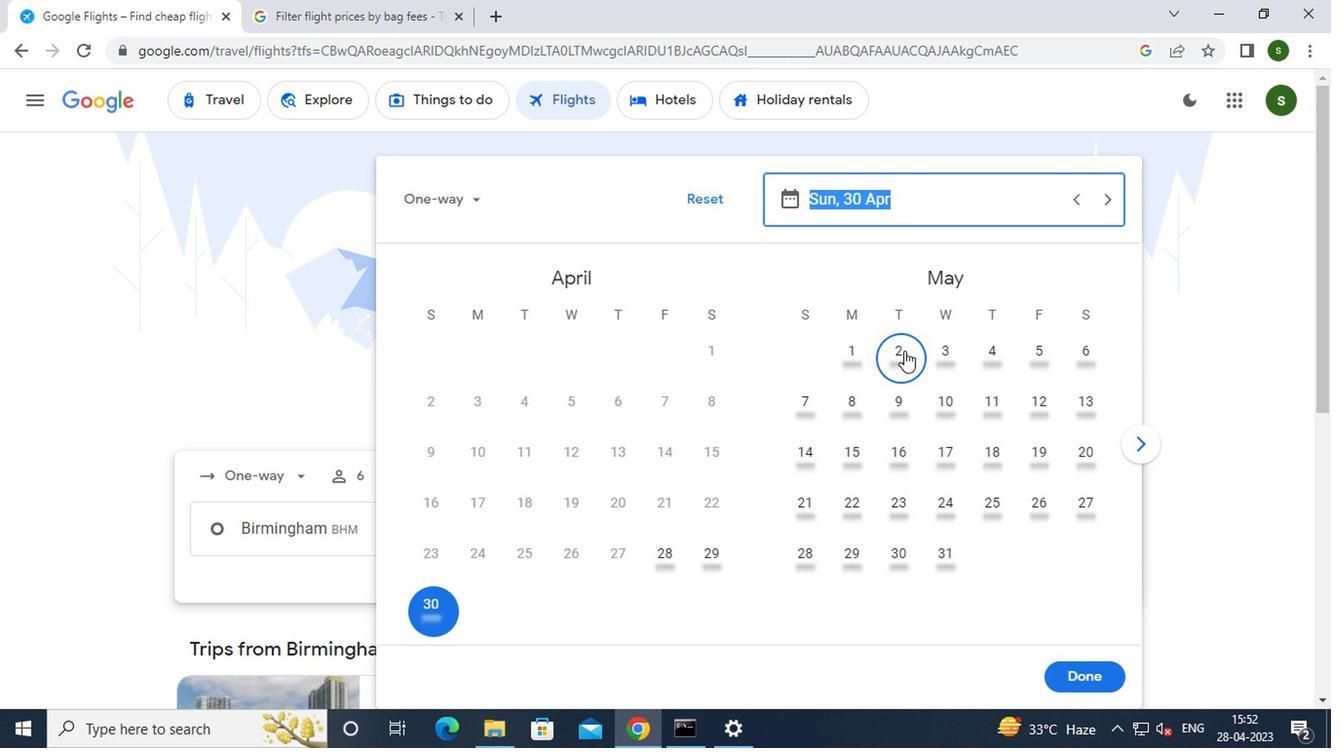
Action: Mouse moved to (1096, 673)
Screenshot: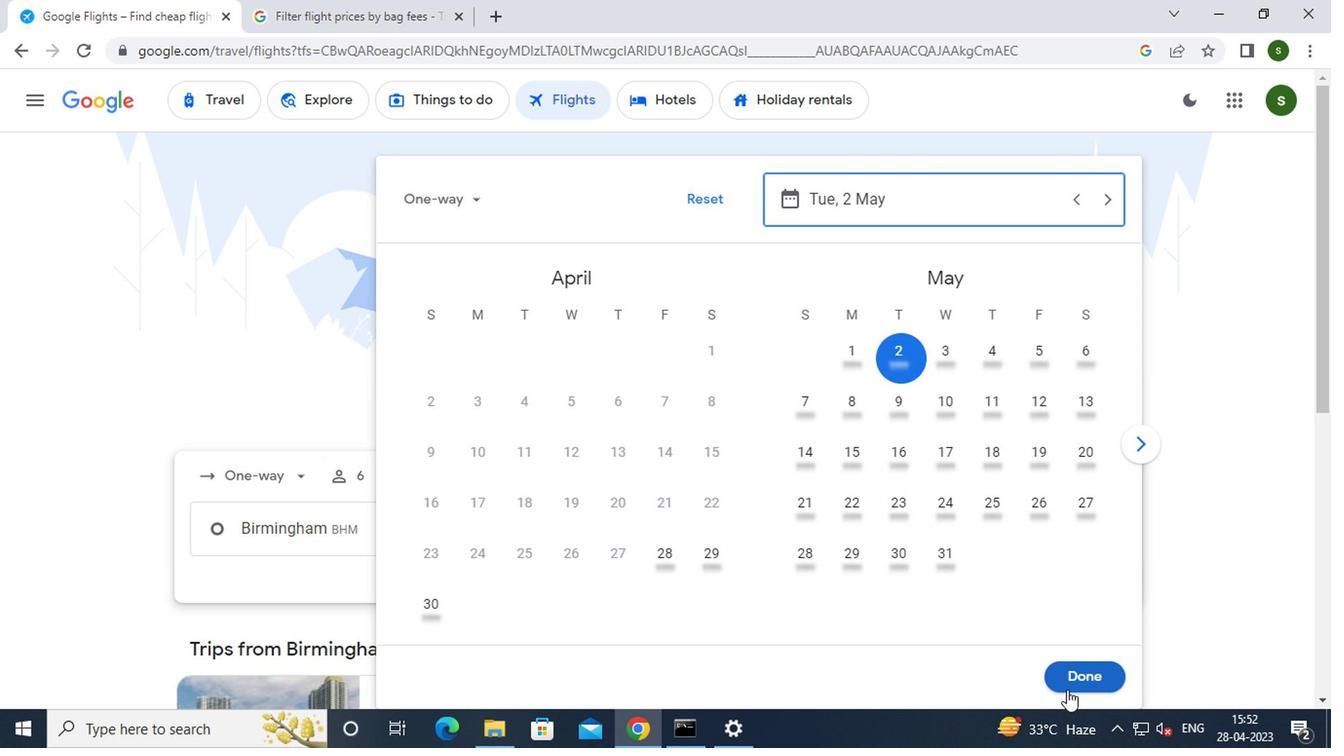
Action: Mouse pressed left at (1096, 673)
Screenshot: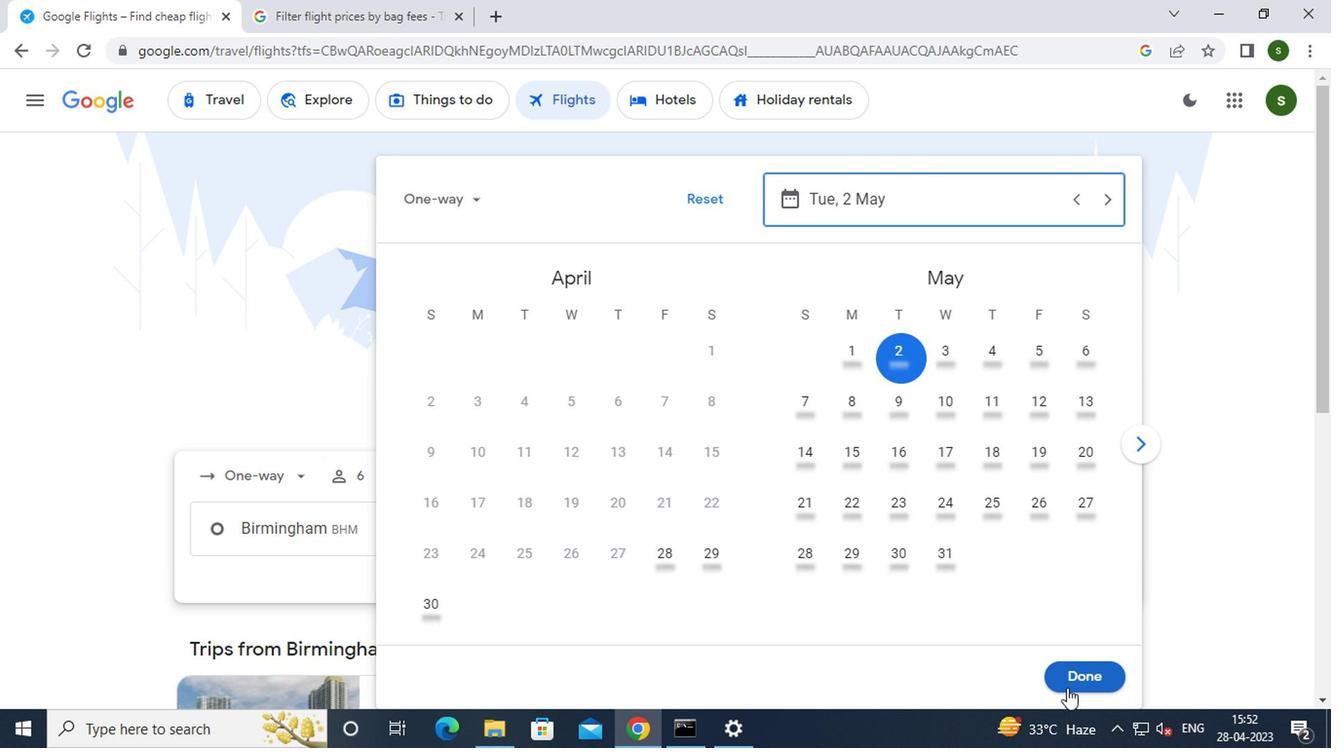 
Action: Mouse moved to (680, 603)
Screenshot: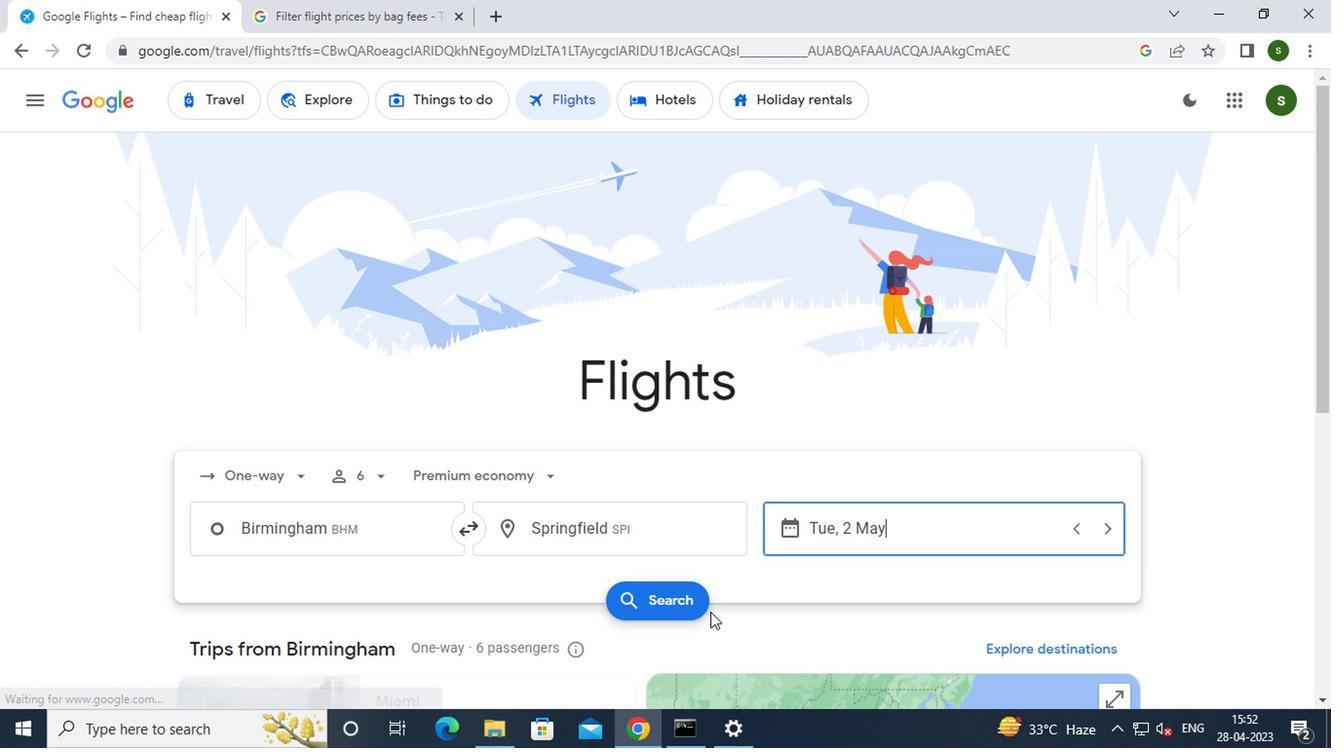 
Action: Mouse pressed left at (680, 603)
Screenshot: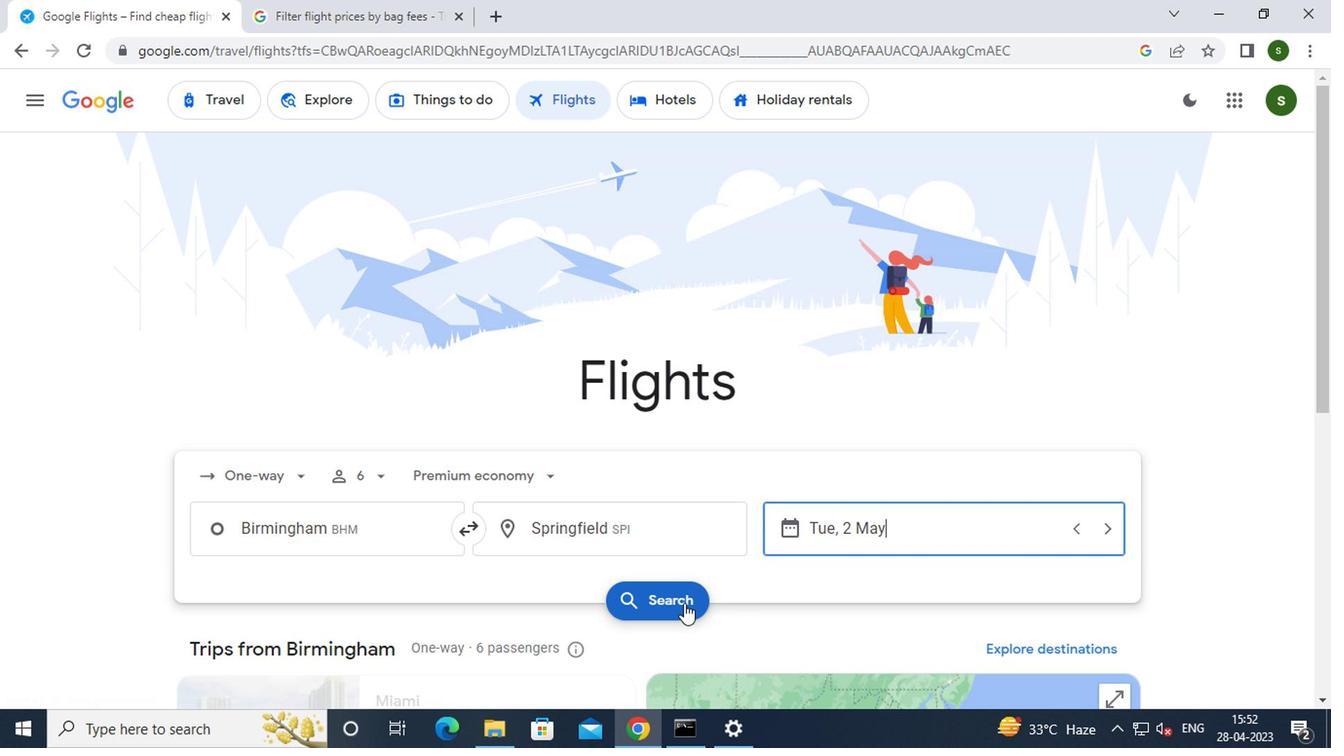 
Action: Mouse moved to (179, 291)
Screenshot: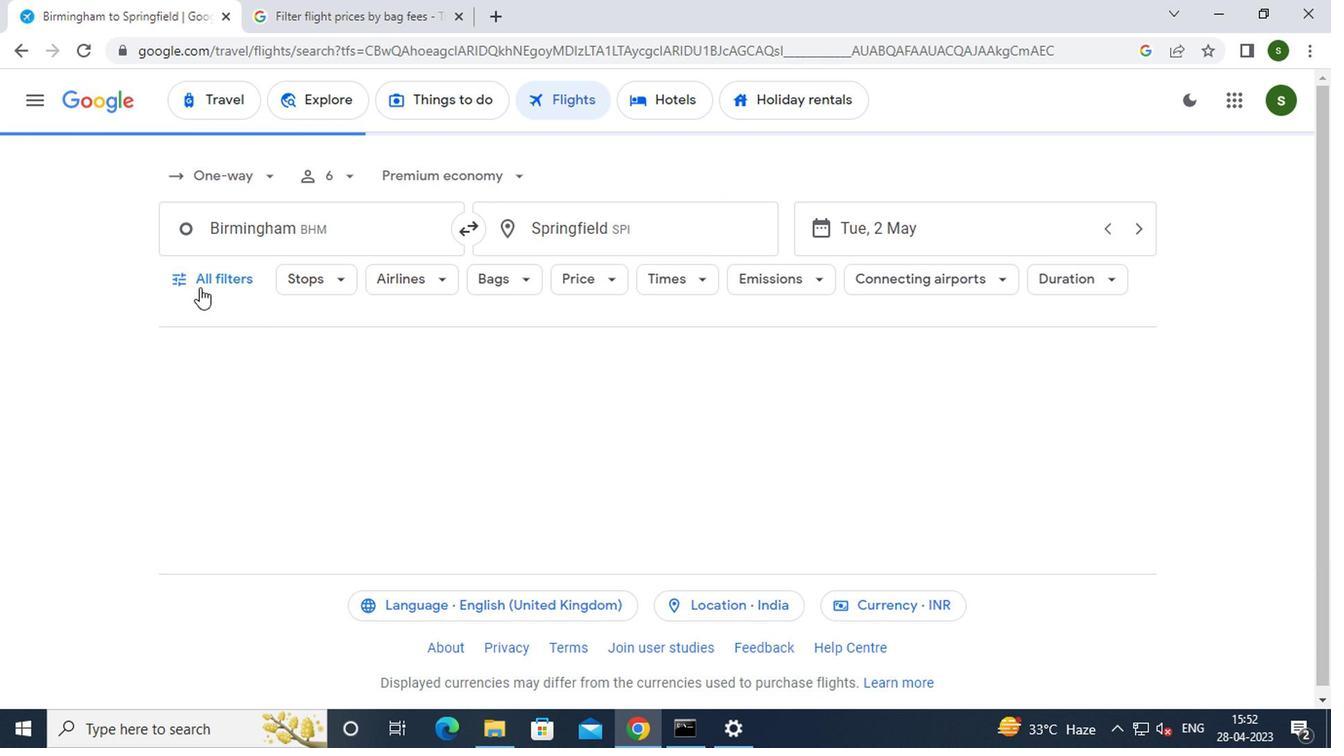 
Action: Mouse pressed left at (179, 291)
Screenshot: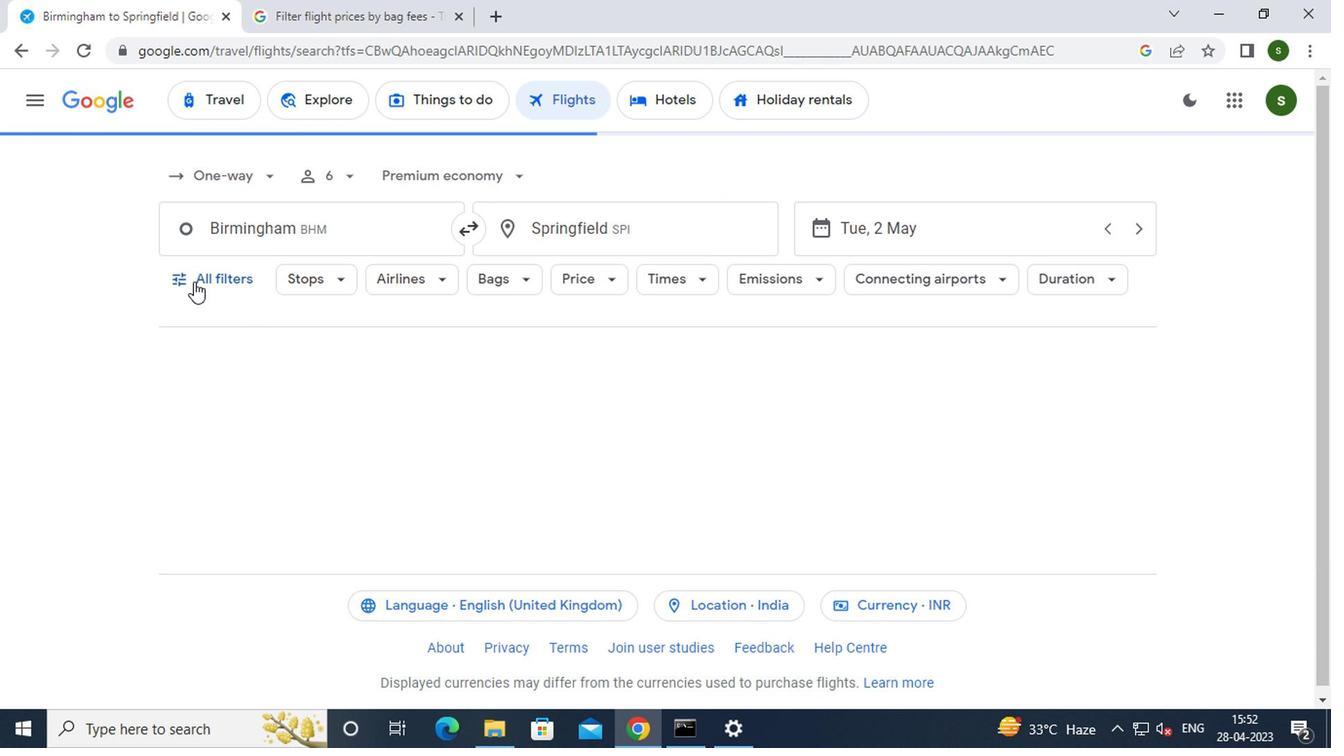
Action: Mouse moved to (279, 400)
Screenshot: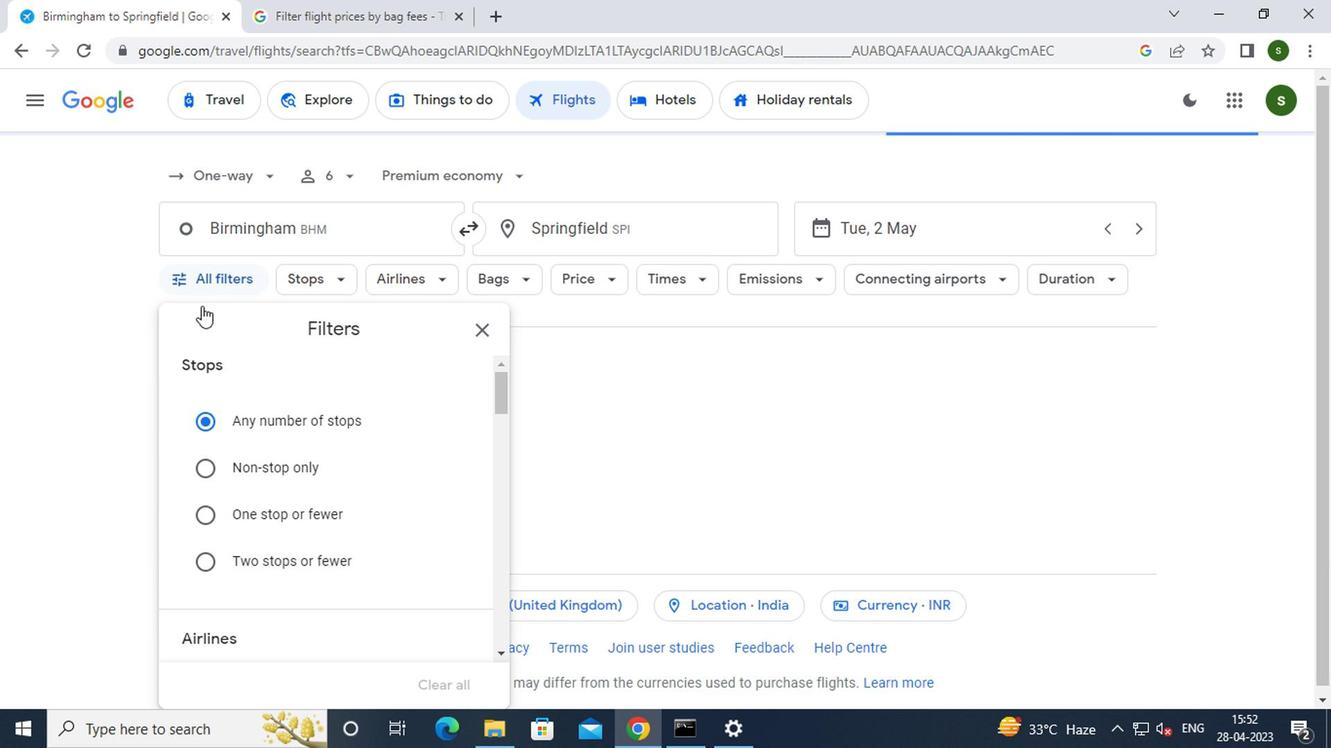 
Action: Mouse scrolled (279, 399) with delta (0, -1)
Screenshot: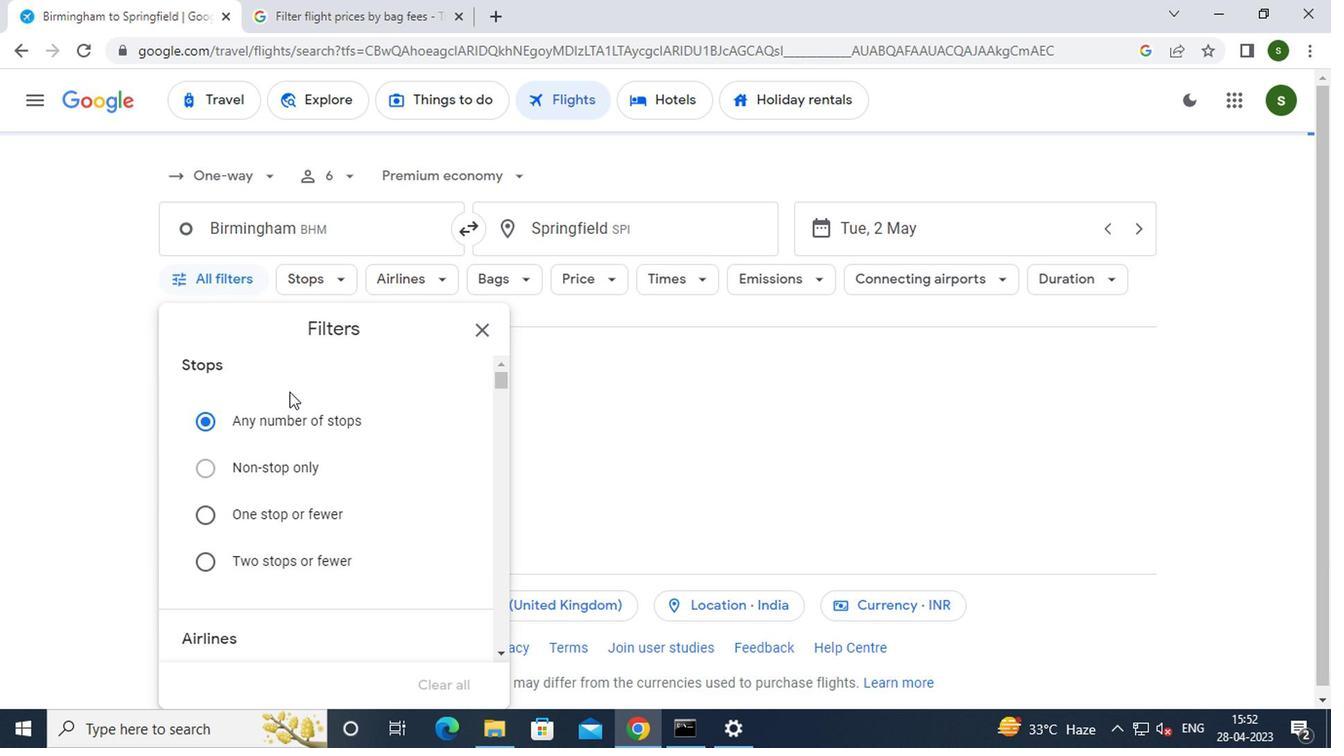 
Action: Mouse scrolled (279, 399) with delta (0, -1)
Screenshot: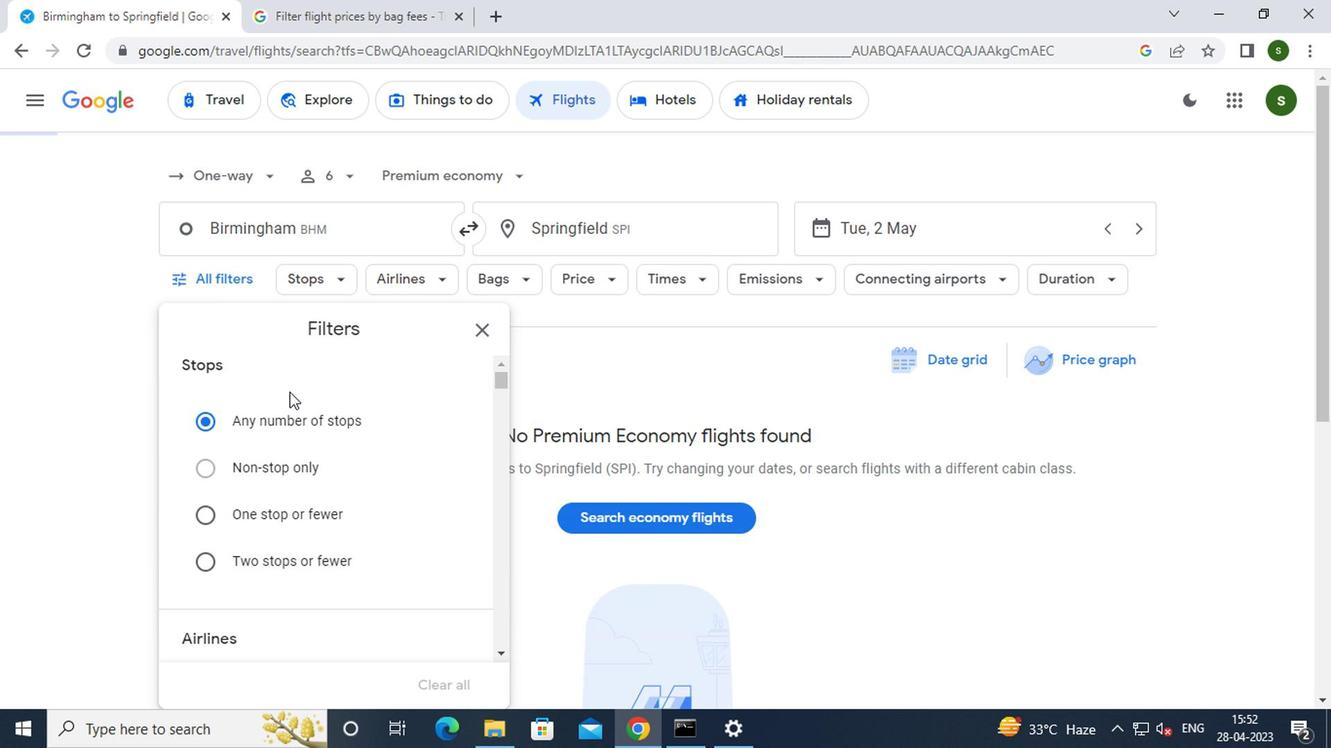 
Action: Mouse scrolled (279, 399) with delta (0, -1)
Screenshot: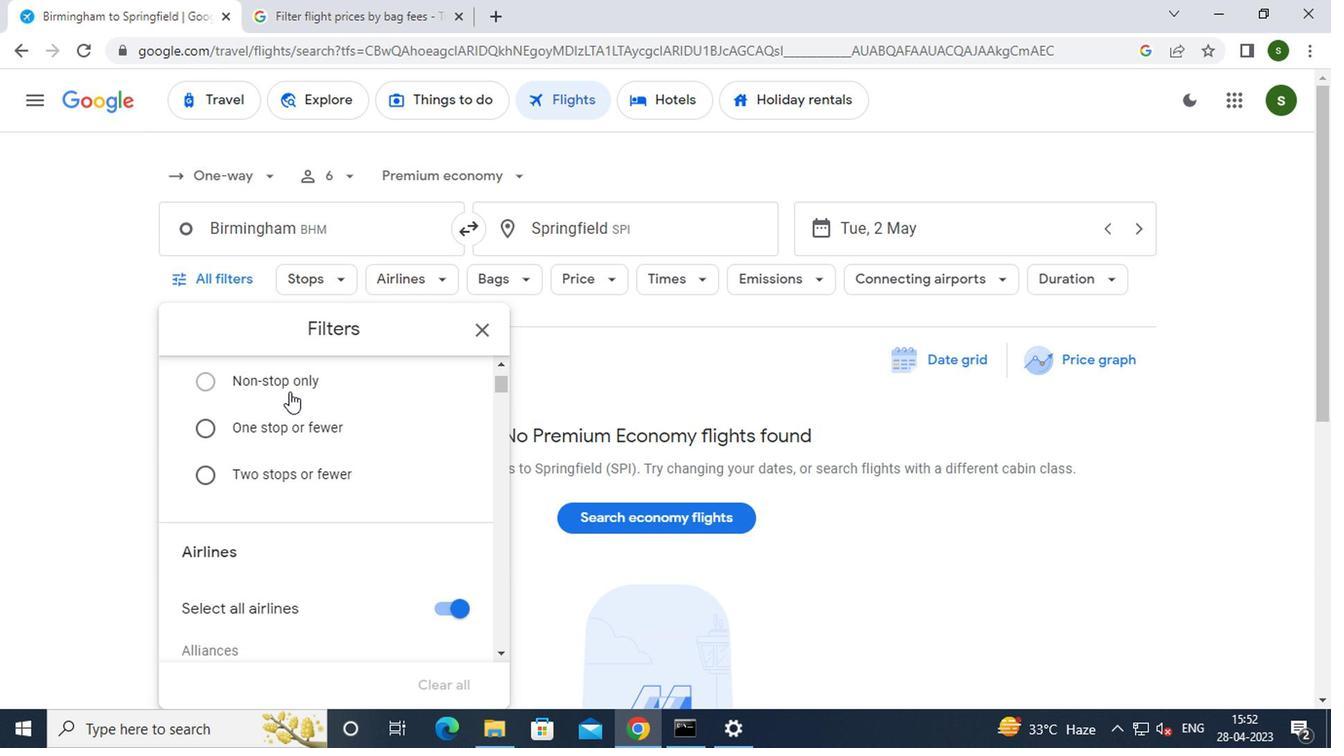 
Action: Mouse moved to (448, 411)
Screenshot: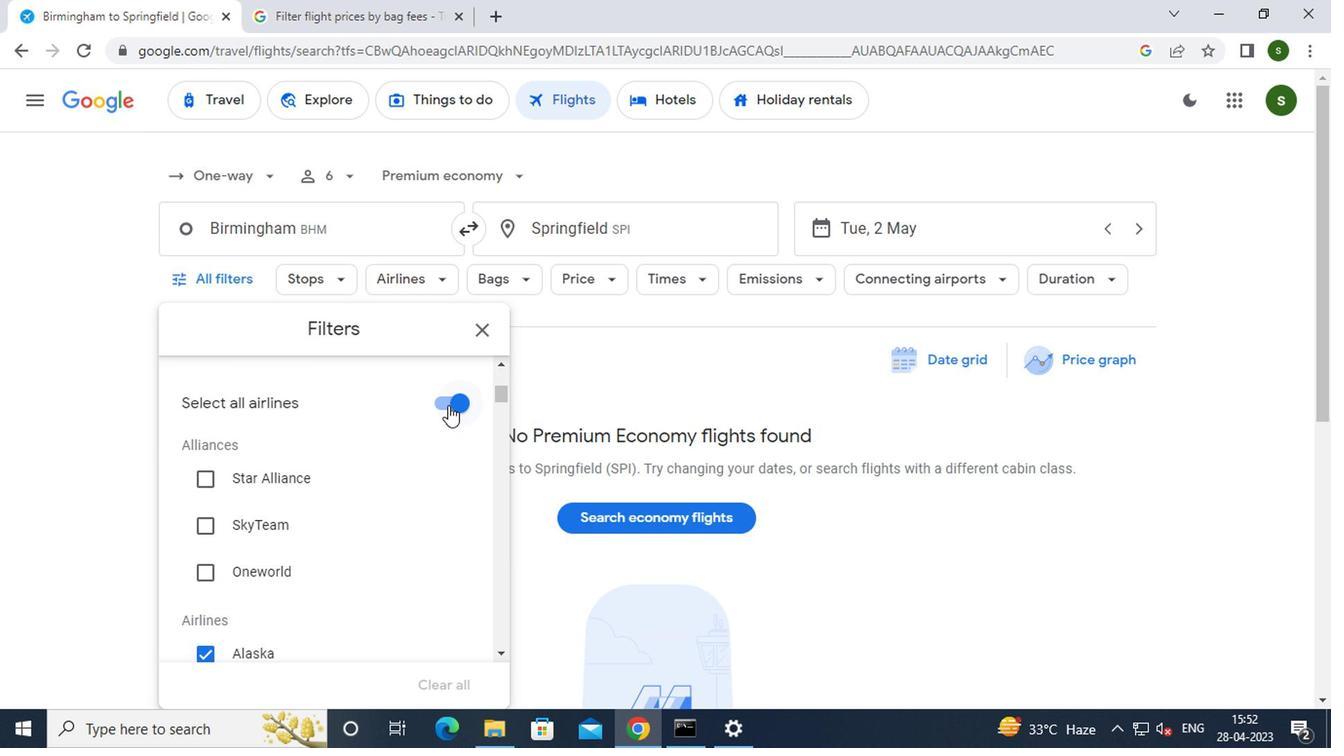 
Action: Mouse pressed left at (448, 411)
Screenshot: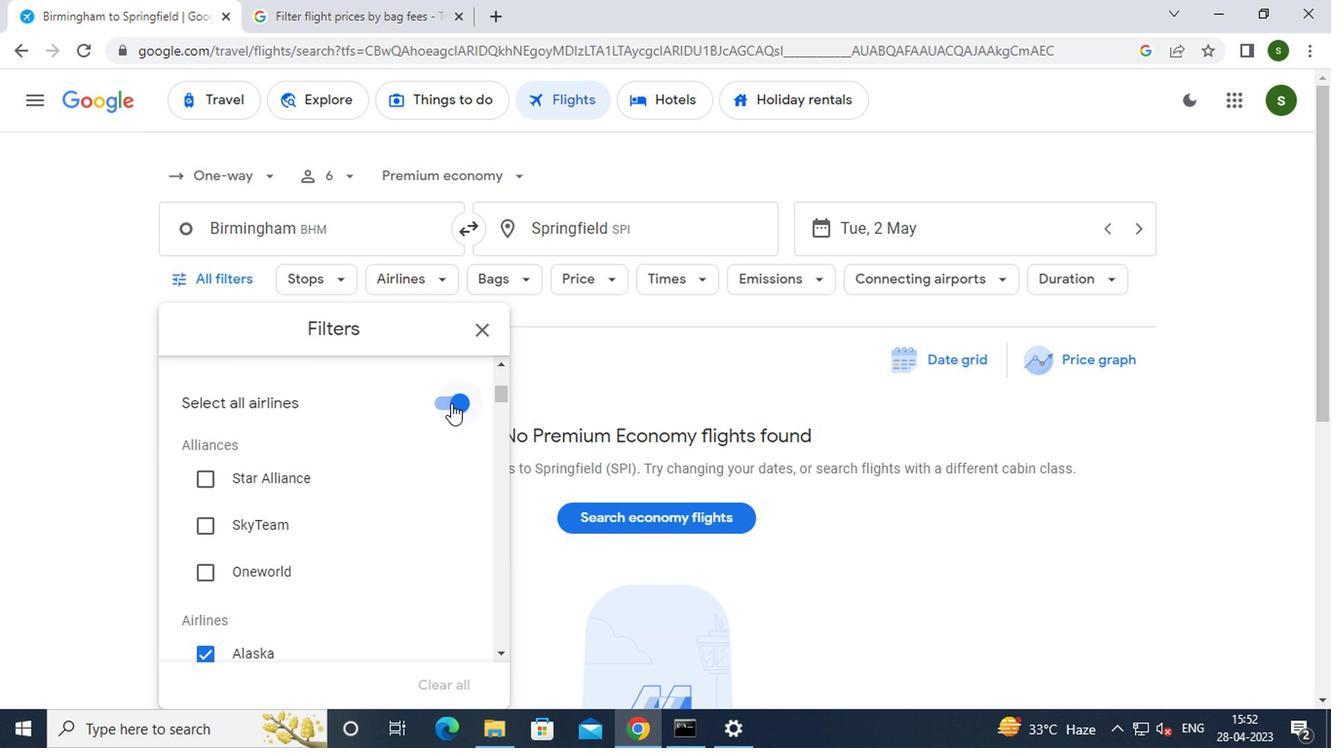 
Action: Mouse moved to (415, 429)
Screenshot: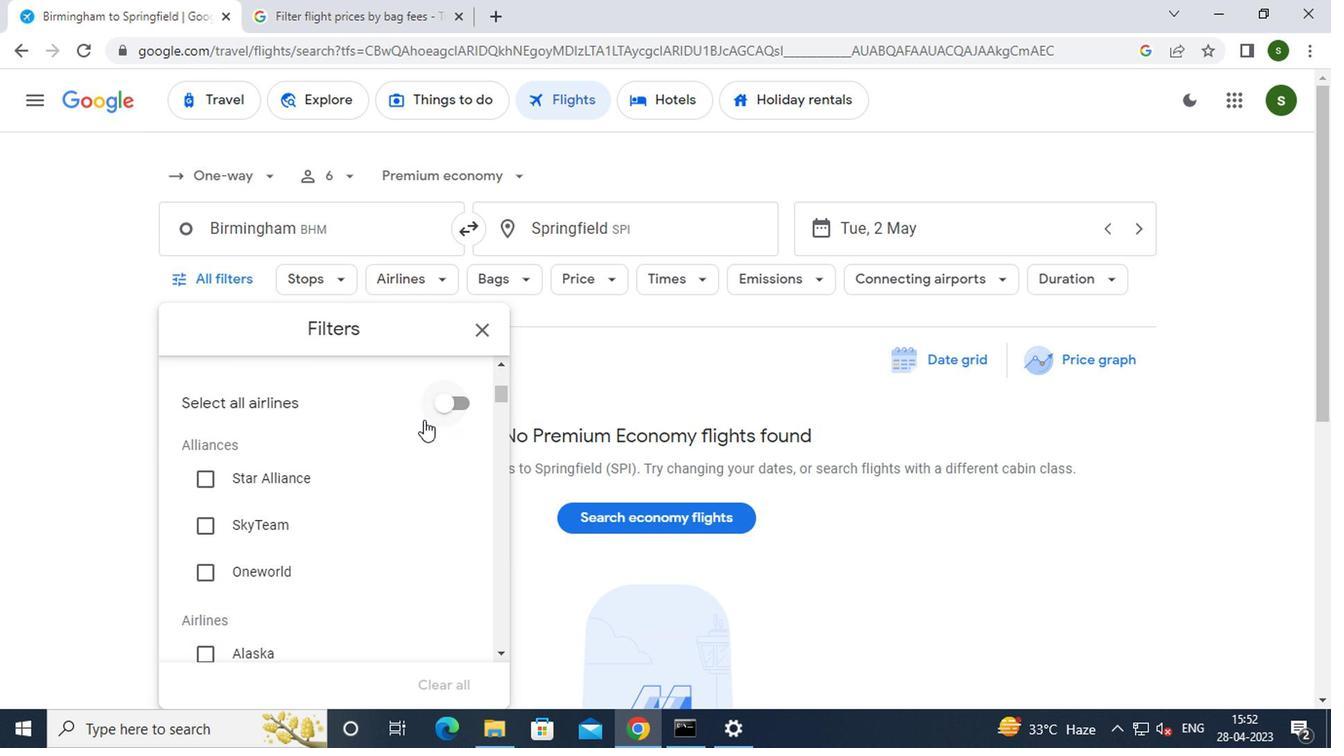 
Action: Mouse scrolled (415, 427) with delta (0, -1)
Screenshot: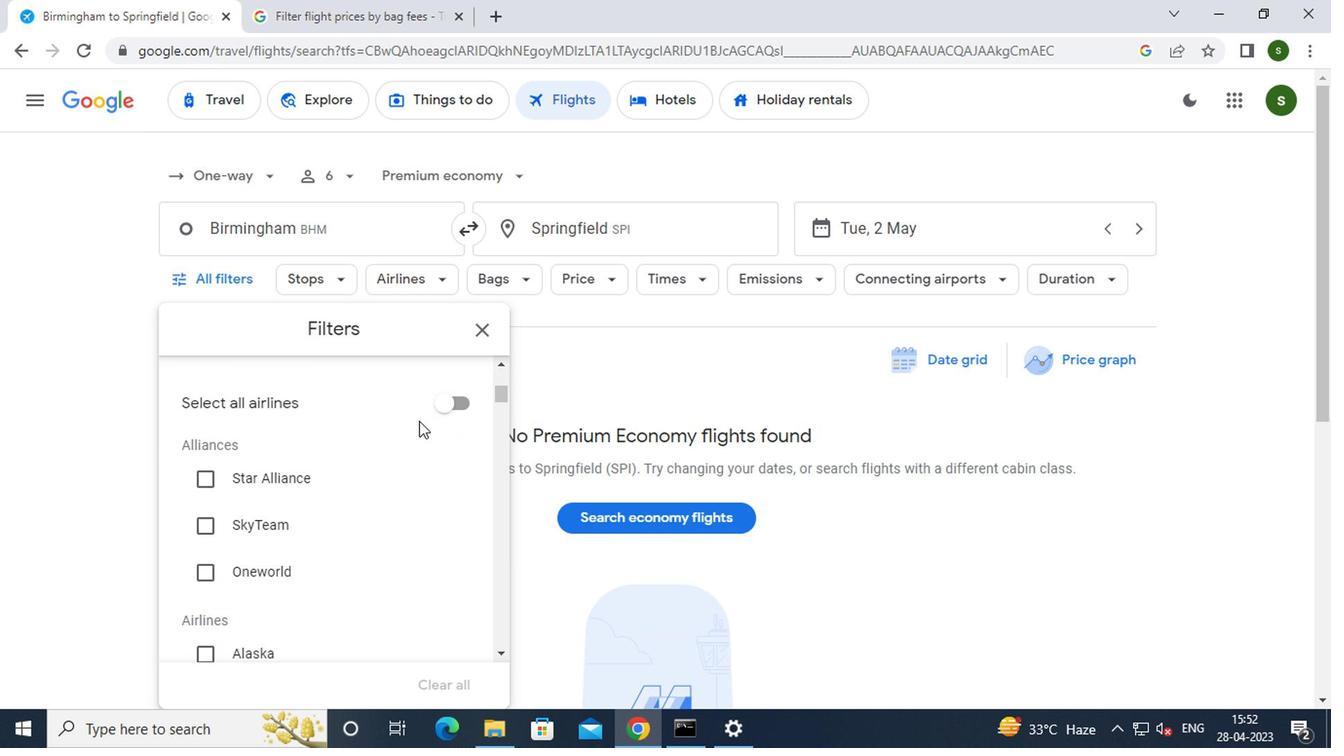 
Action: Mouse scrolled (415, 427) with delta (0, -1)
Screenshot: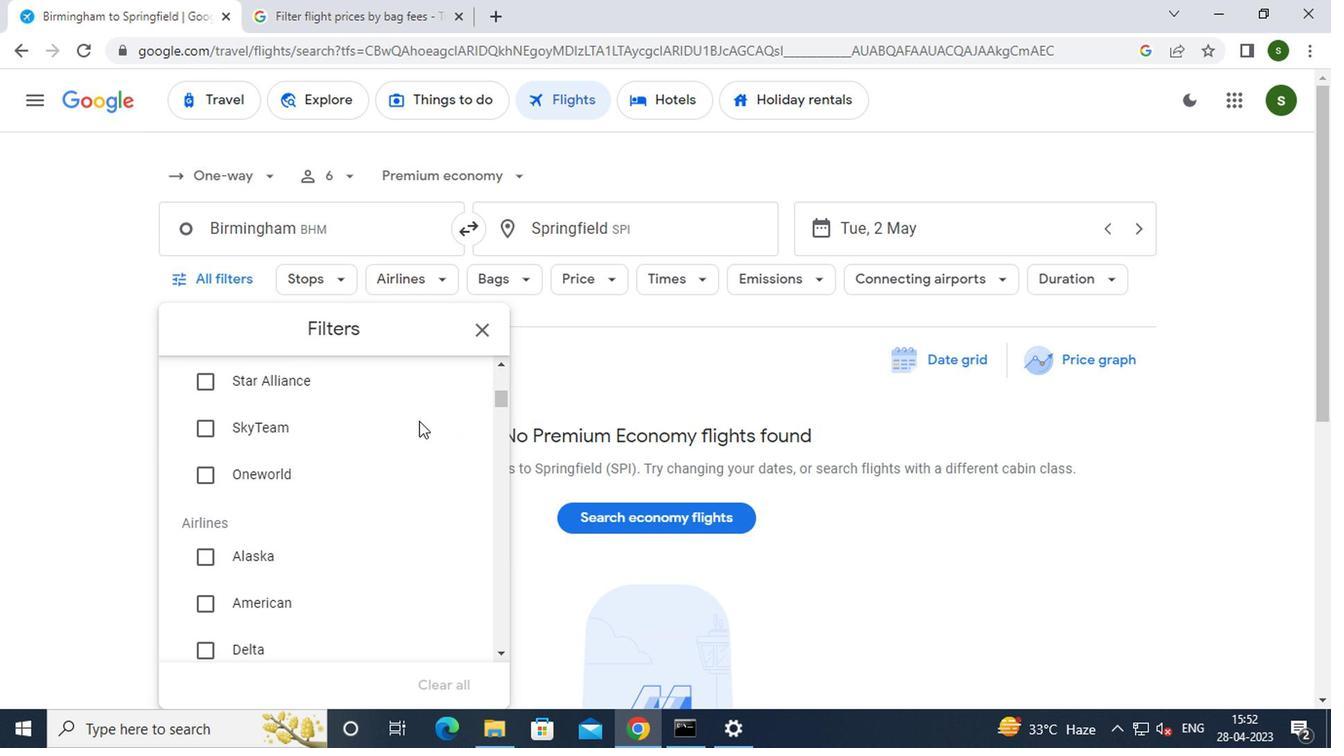
Action: Mouse scrolled (415, 427) with delta (0, -1)
Screenshot: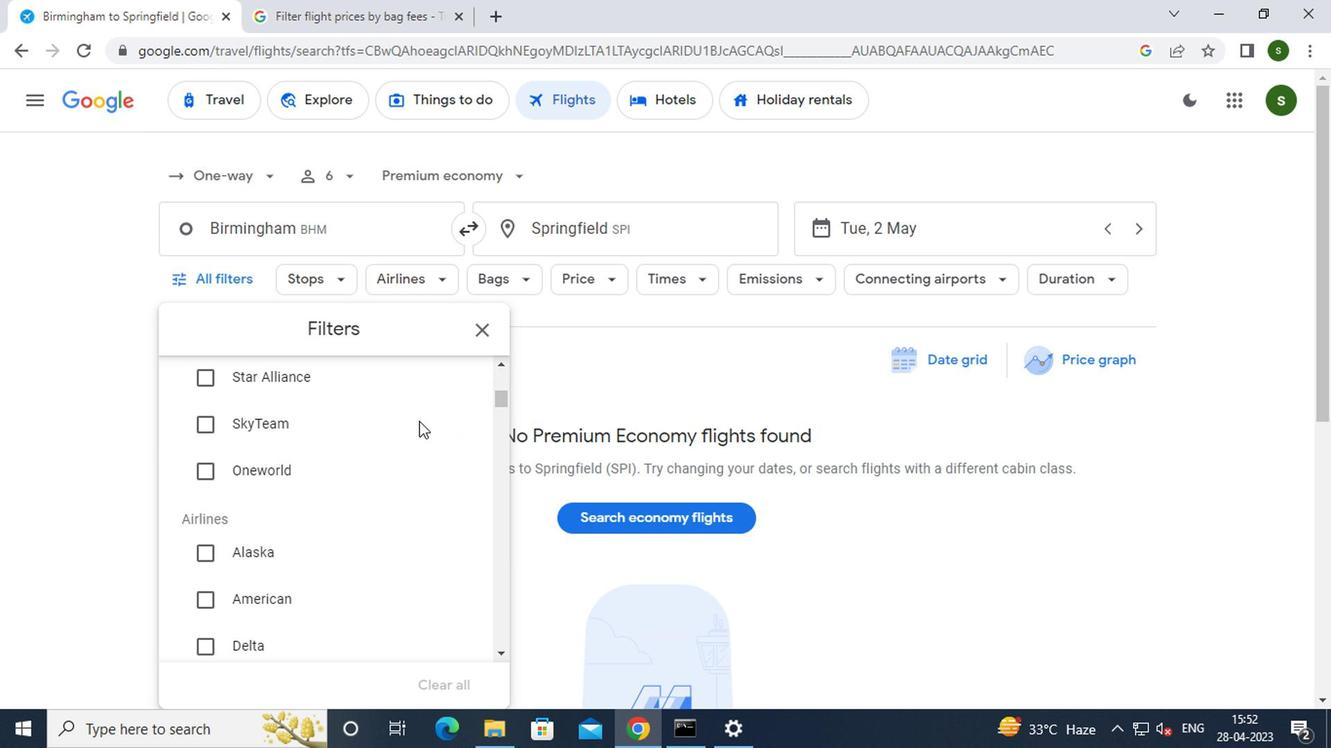 
Action: Mouse scrolled (415, 427) with delta (0, -1)
Screenshot: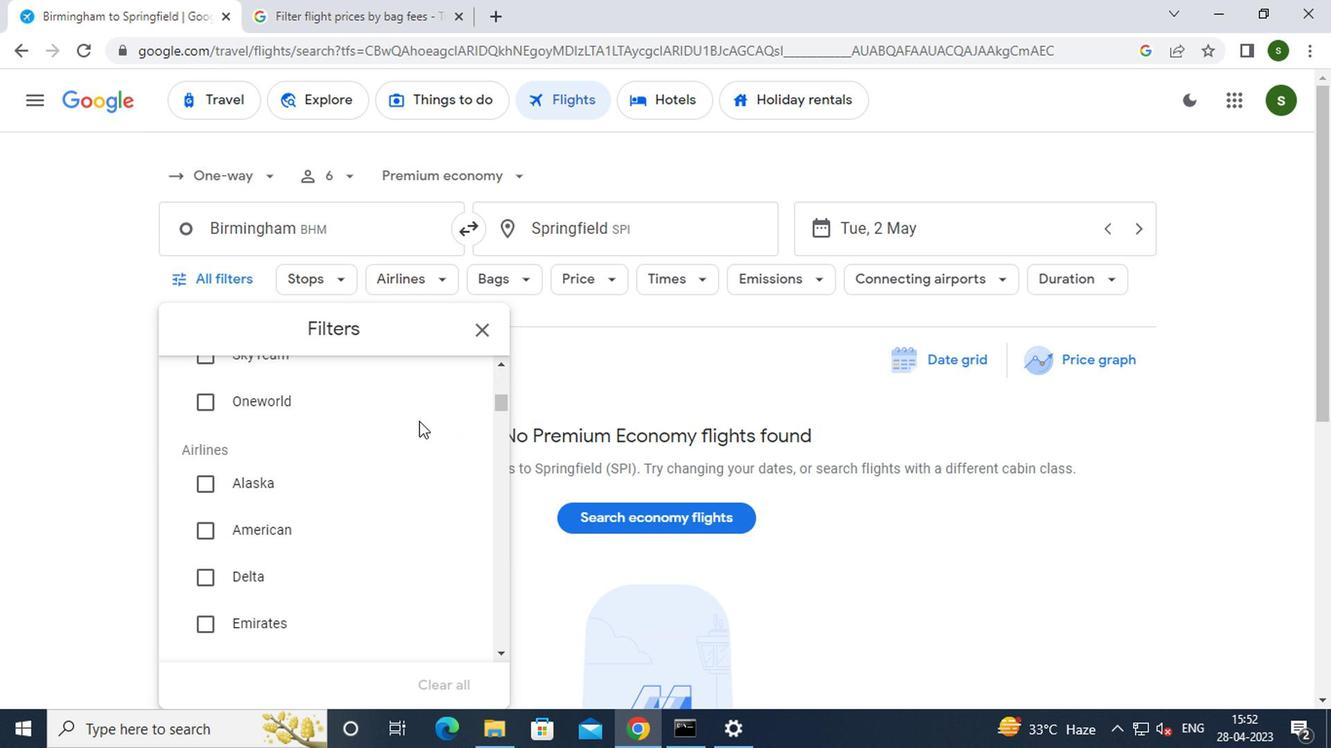 
Action: Mouse scrolled (415, 427) with delta (0, -1)
Screenshot: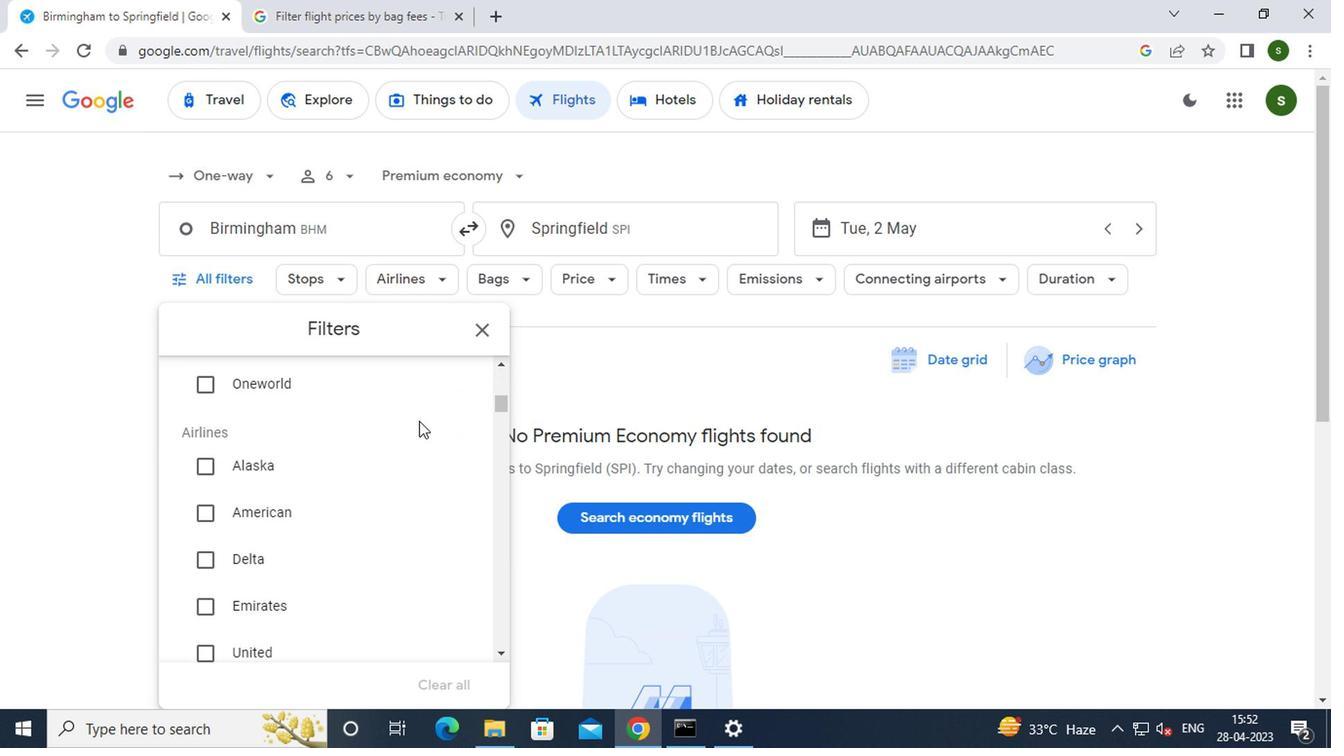 
Action: Mouse scrolled (415, 427) with delta (0, -1)
Screenshot: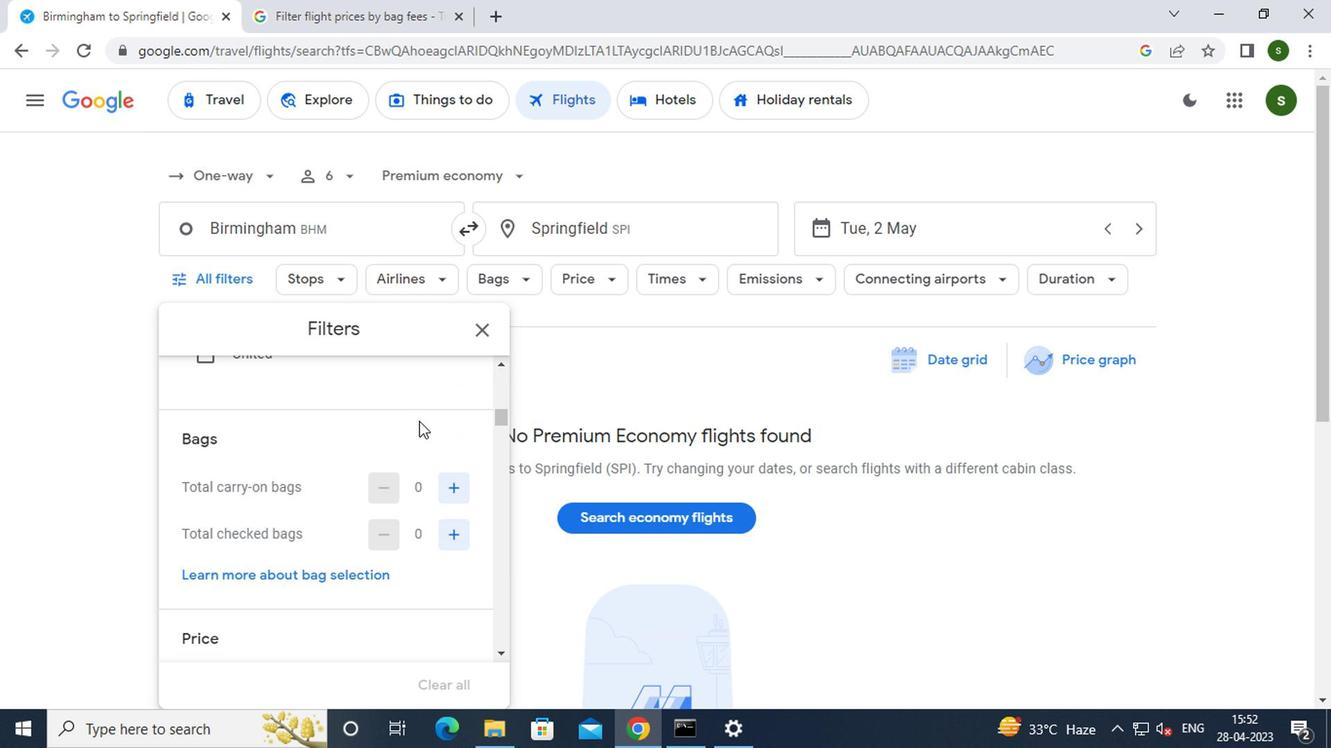 
Action: Mouse moved to (438, 399)
Screenshot: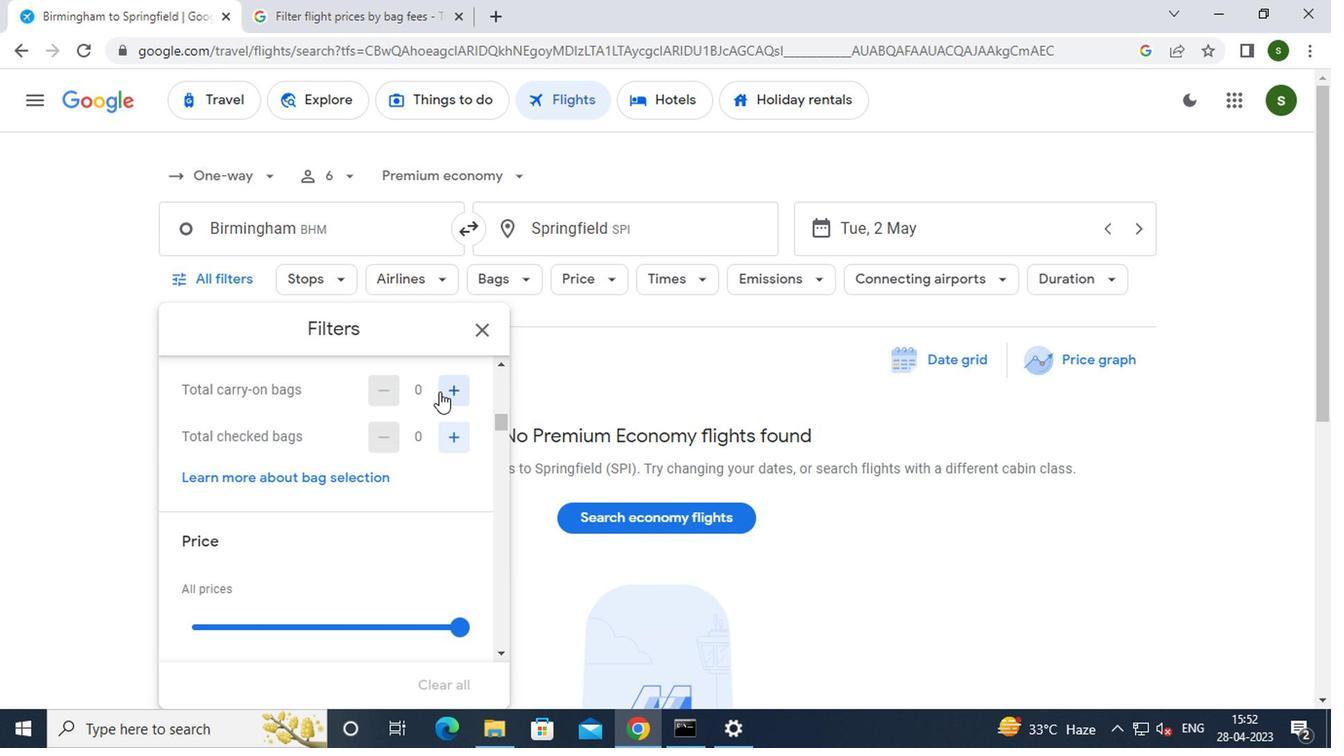 
Action: Mouse pressed left at (438, 399)
Screenshot: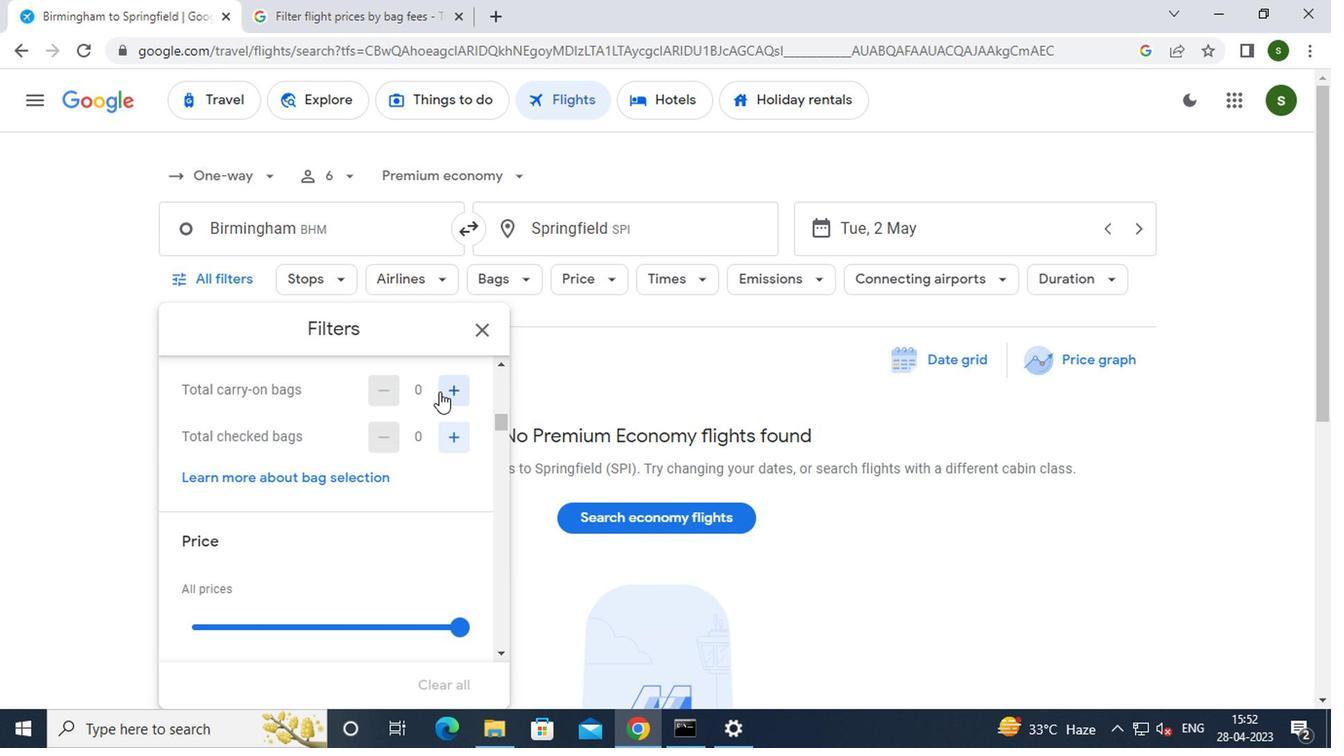 
Action: Mouse moved to (458, 636)
Screenshot: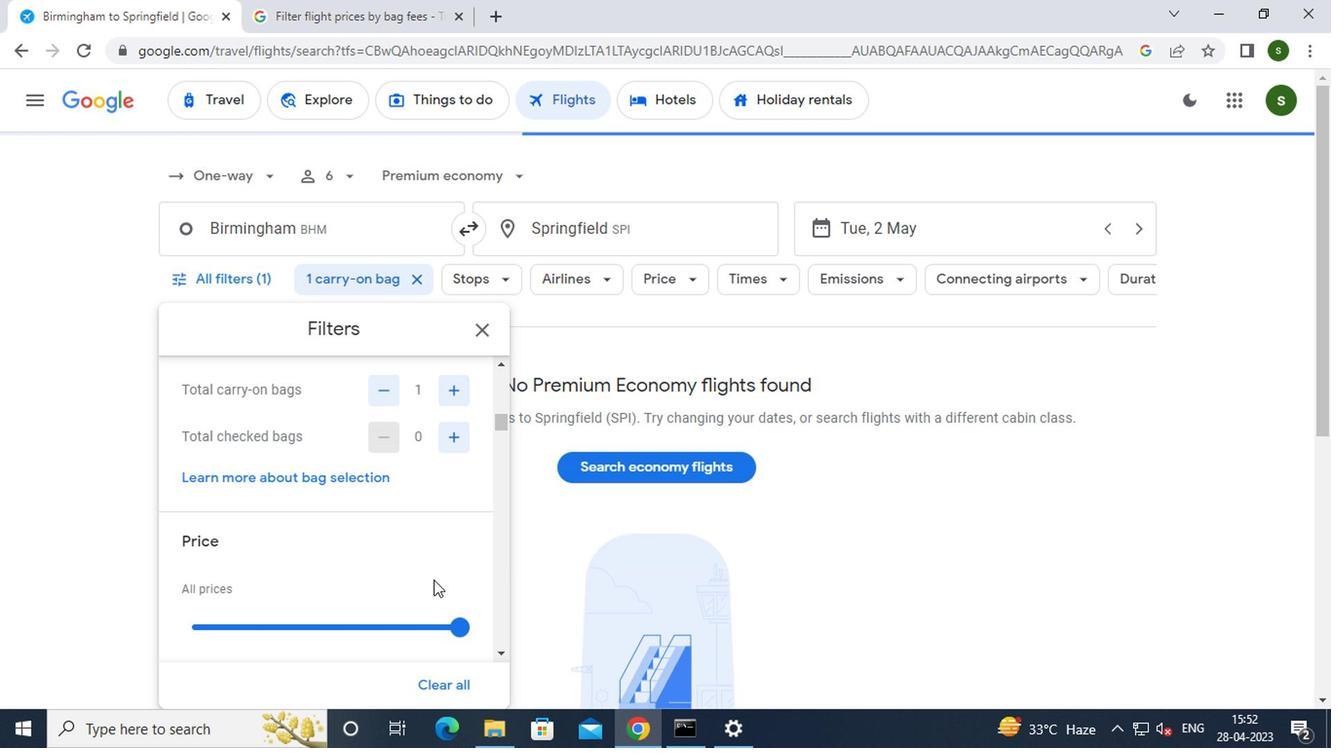 
Action: Mouse pressed left at (458, 636)
Screenshot: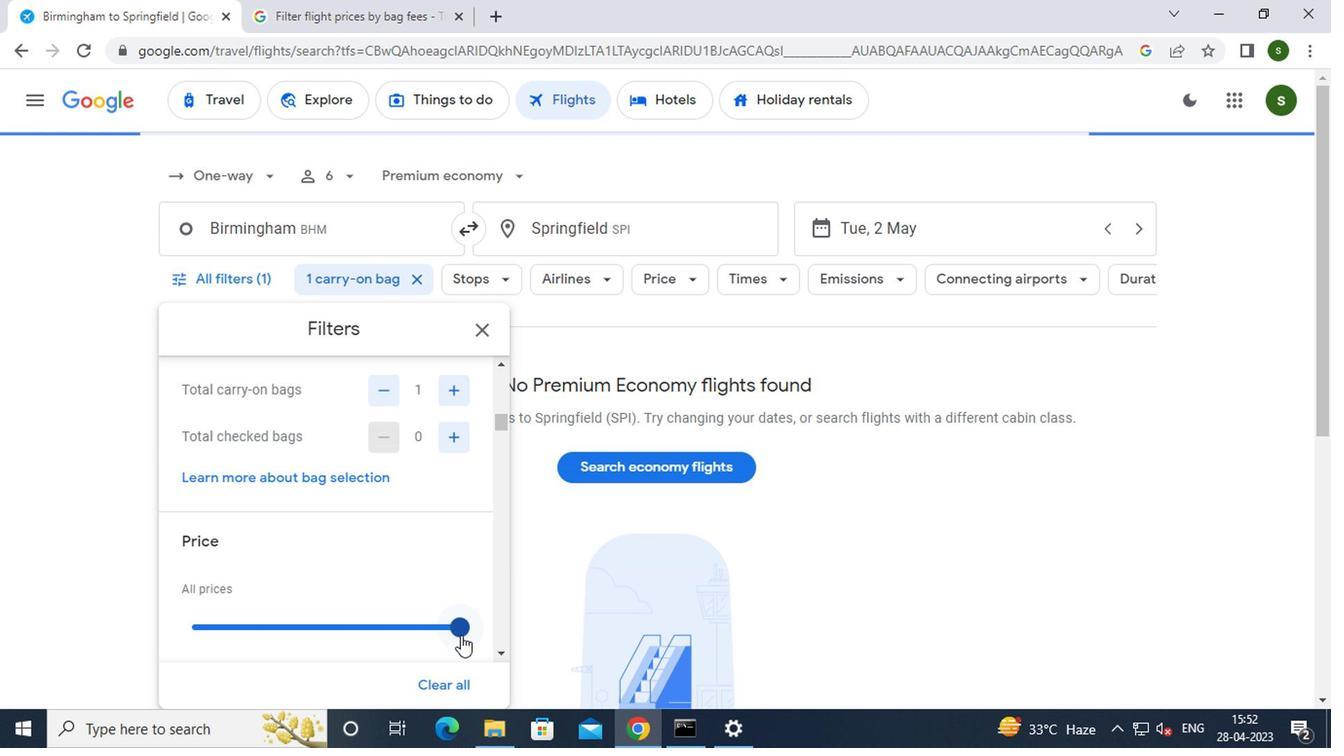 
Action: Mouse moved to (178, 623)
Screenshot: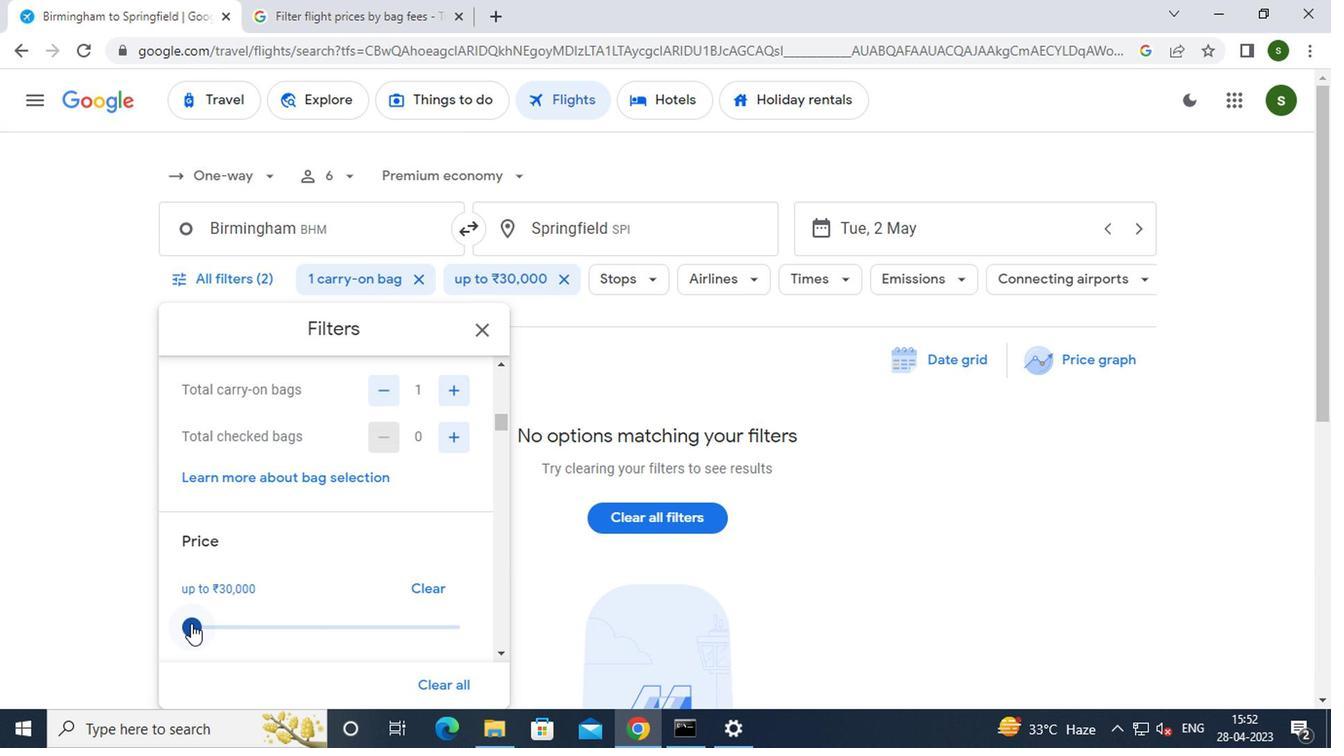 
Action: Mouse pressed left at (178, 623)
Screenshot: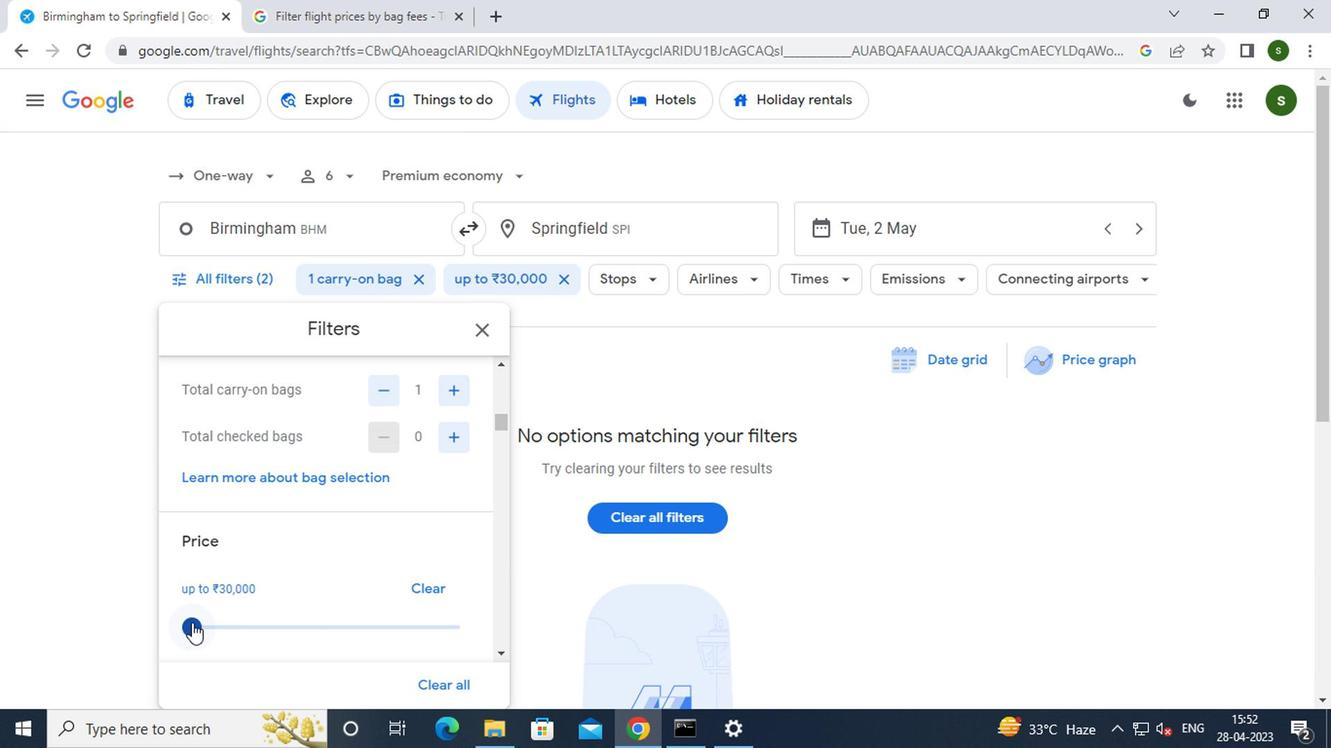 
Action: Mouse moved to (223, 621)
Screenshot: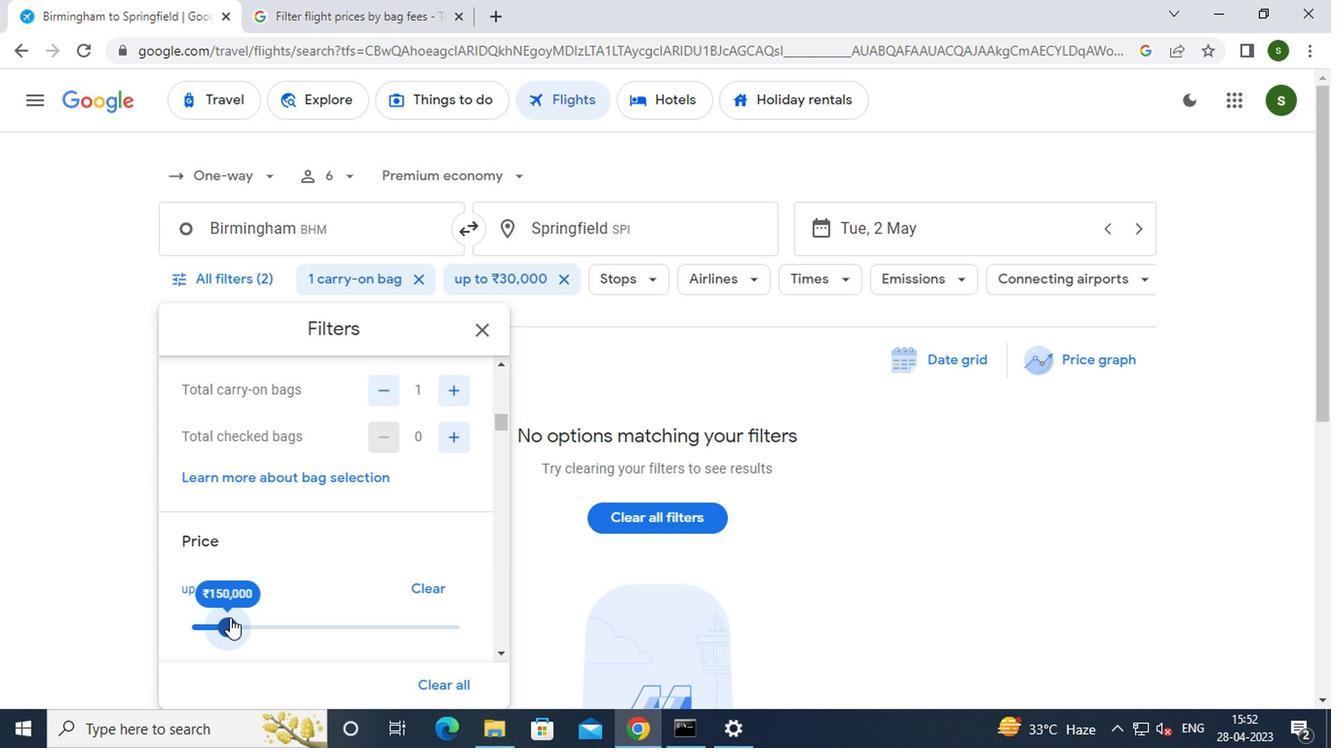 
Action: Mouse pressed left at (223, 621)
Screenshot: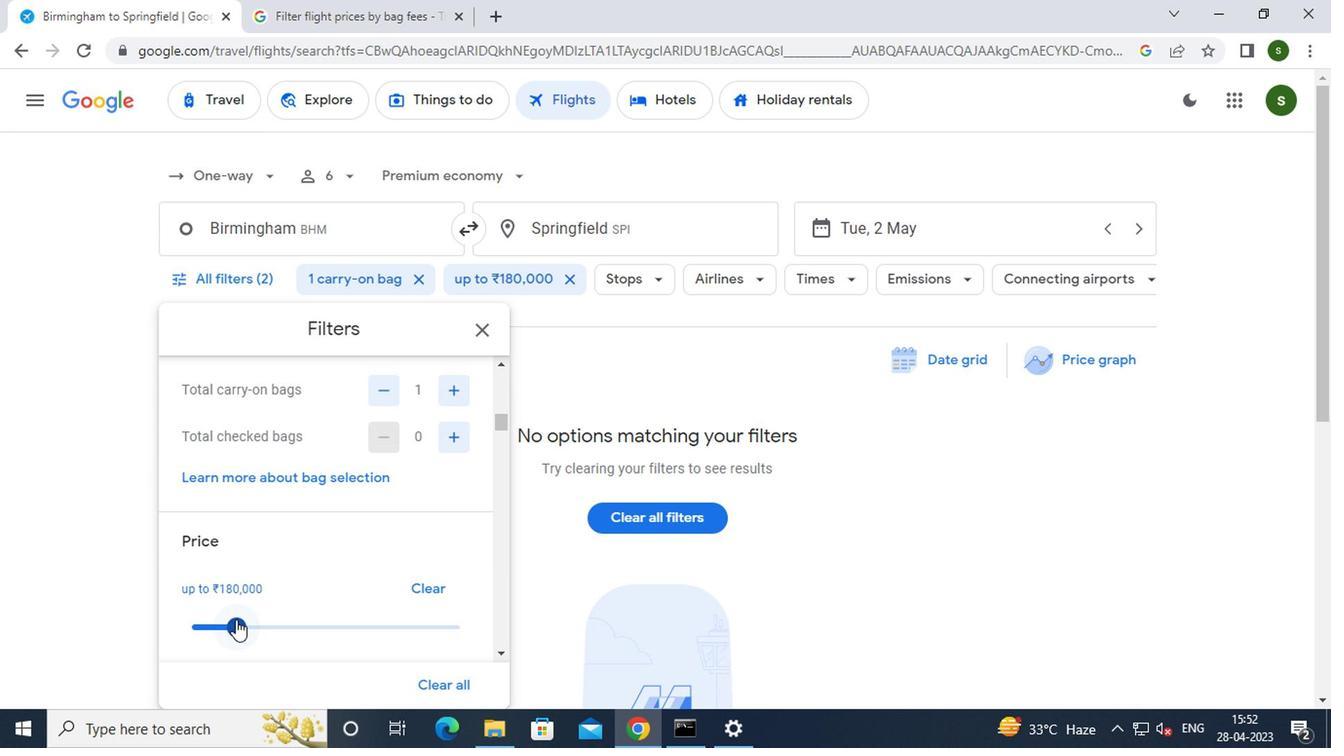 
Action: Mouse moved to (436, 562)
Screenshot: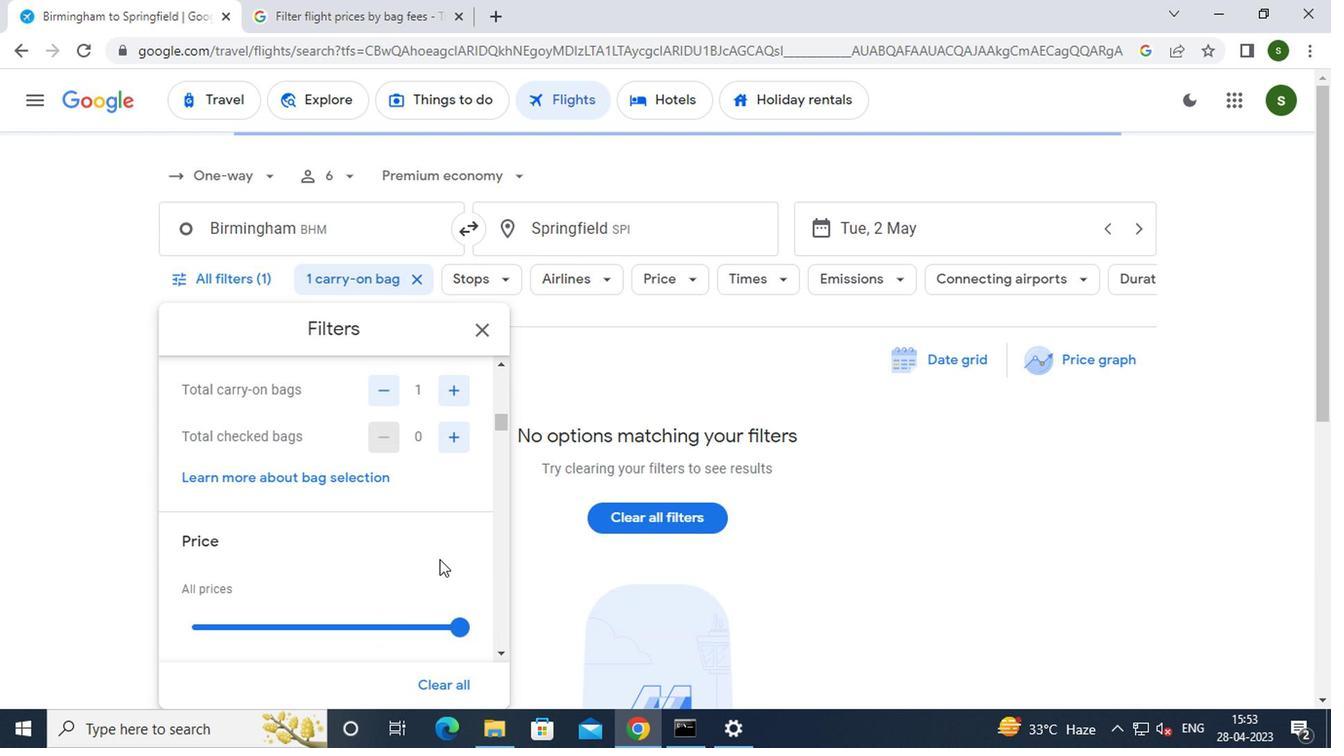 
Action: Mouse scrolled (436, 561) with delta (0, -1)
Screenshot: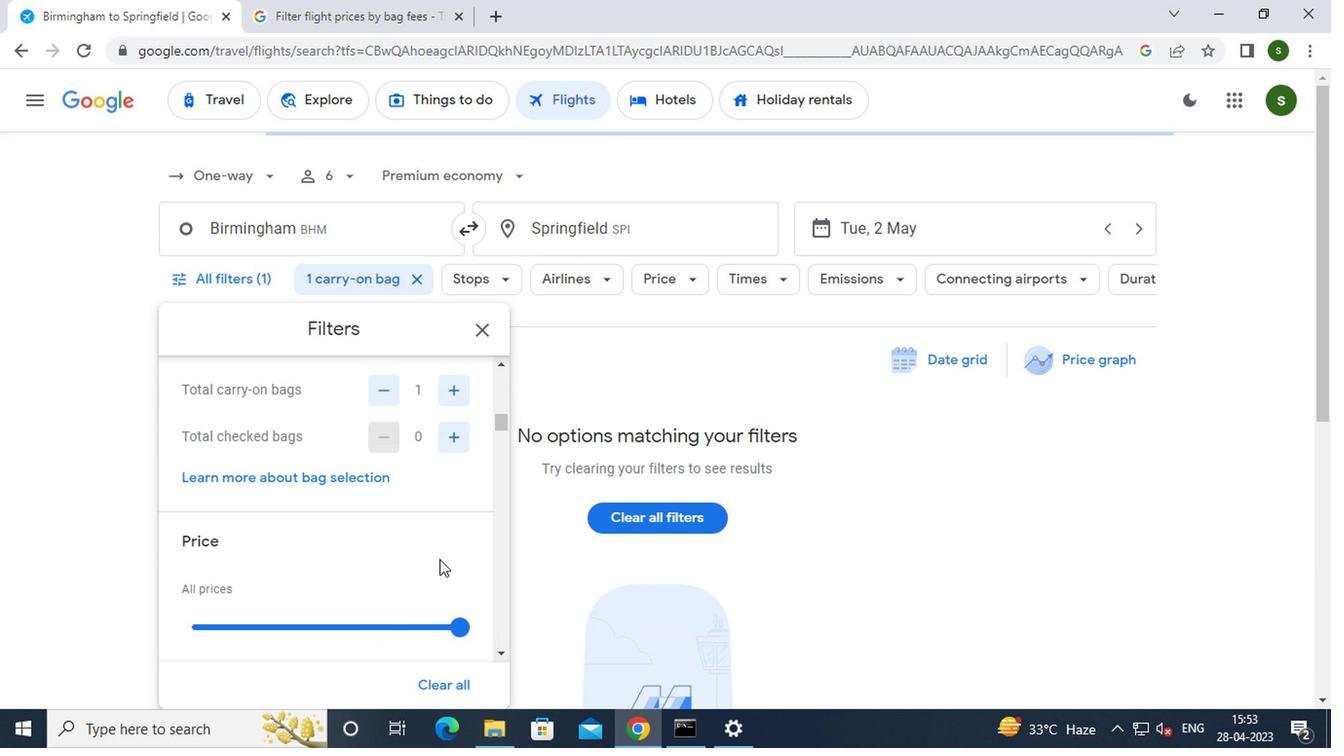 
Action: Mouse moved to (434, 562)
Screenshot: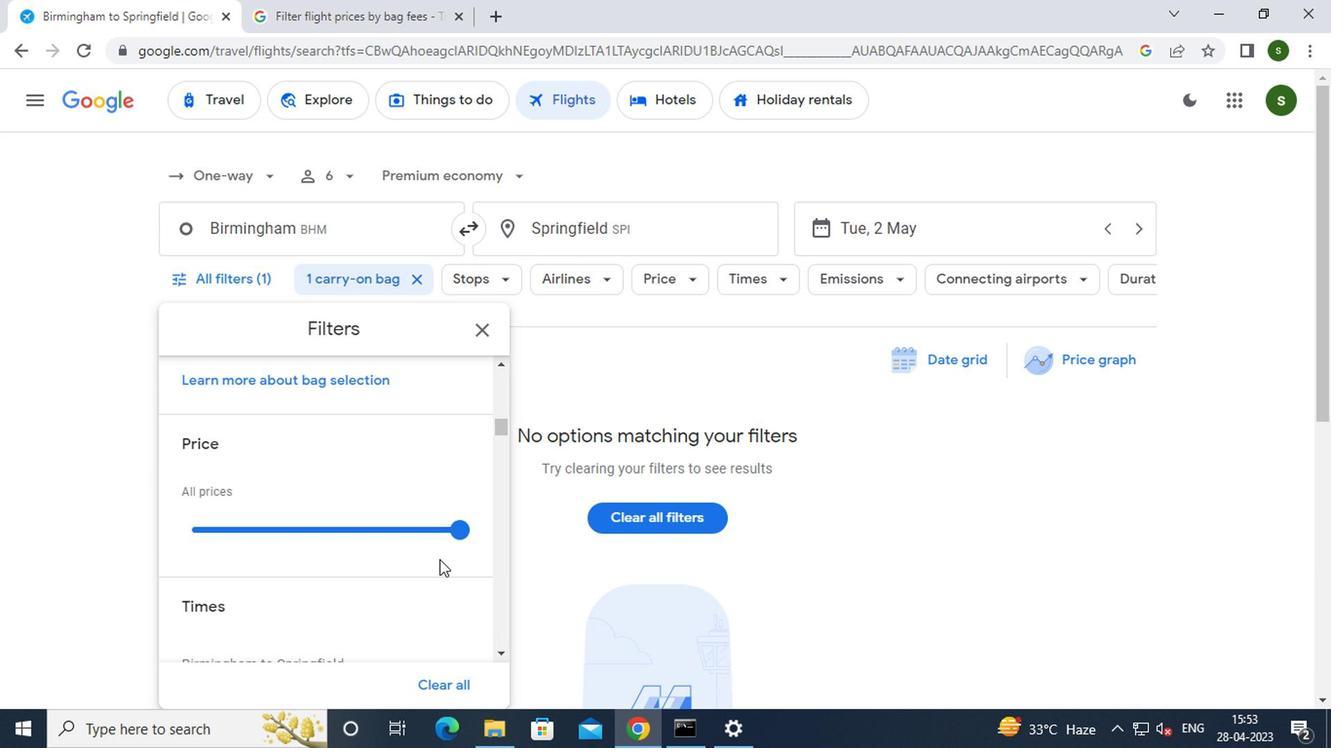 
Action: Mouse scrolled (434, 561) with delta (0, -1)
Screenshot: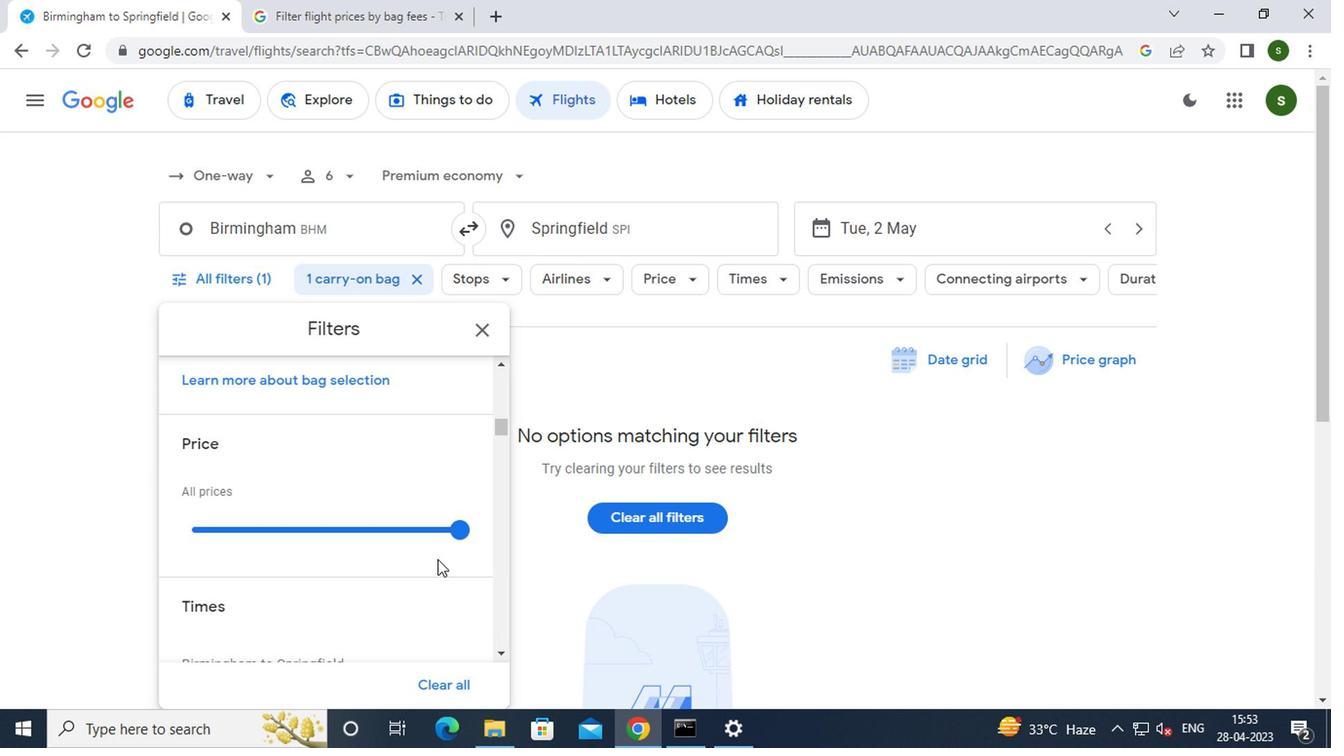
Action: Mouse scrolled (434, 561) with delta (0, -1)
Screenshot: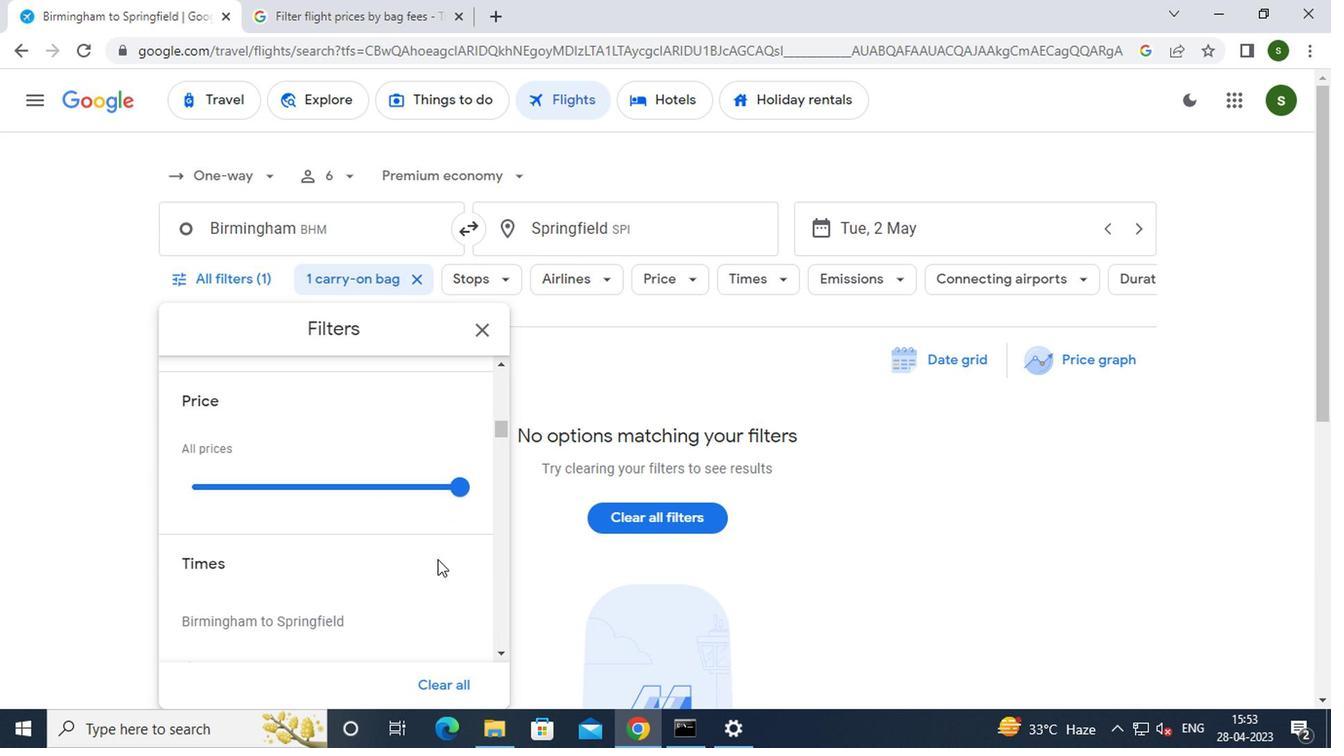 
Action: Mouse moved to (174, 555)
Screenshot: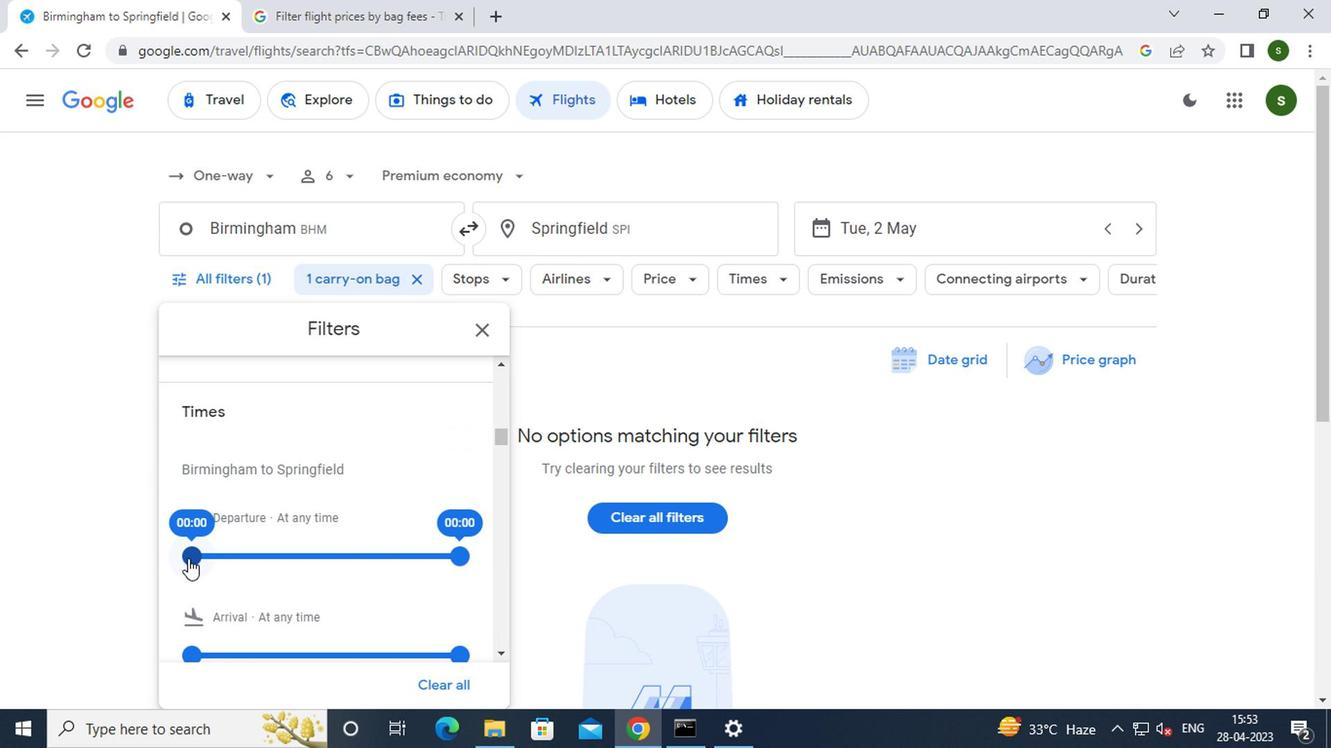 
Action: Mouse pressed left at (174, 555)
Screenshot: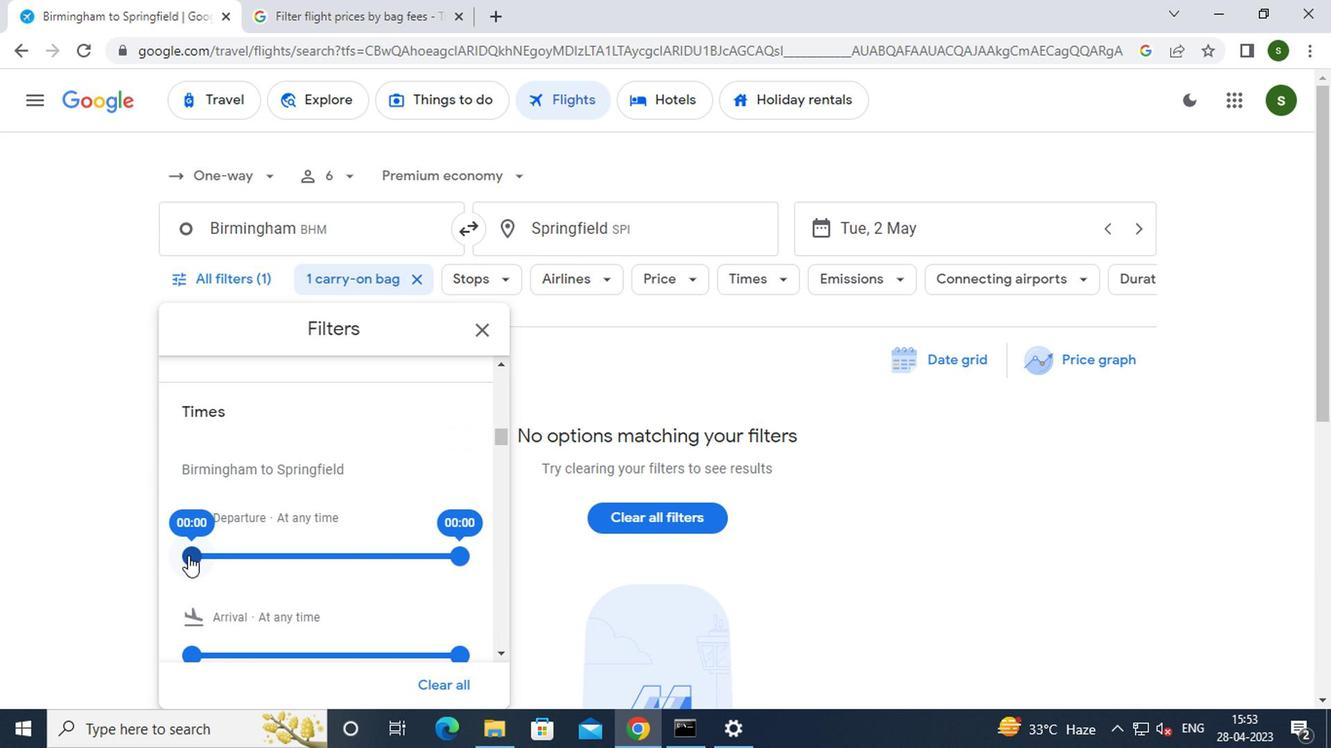 
Action: Mouse moved to (687, 374)
Screenshot: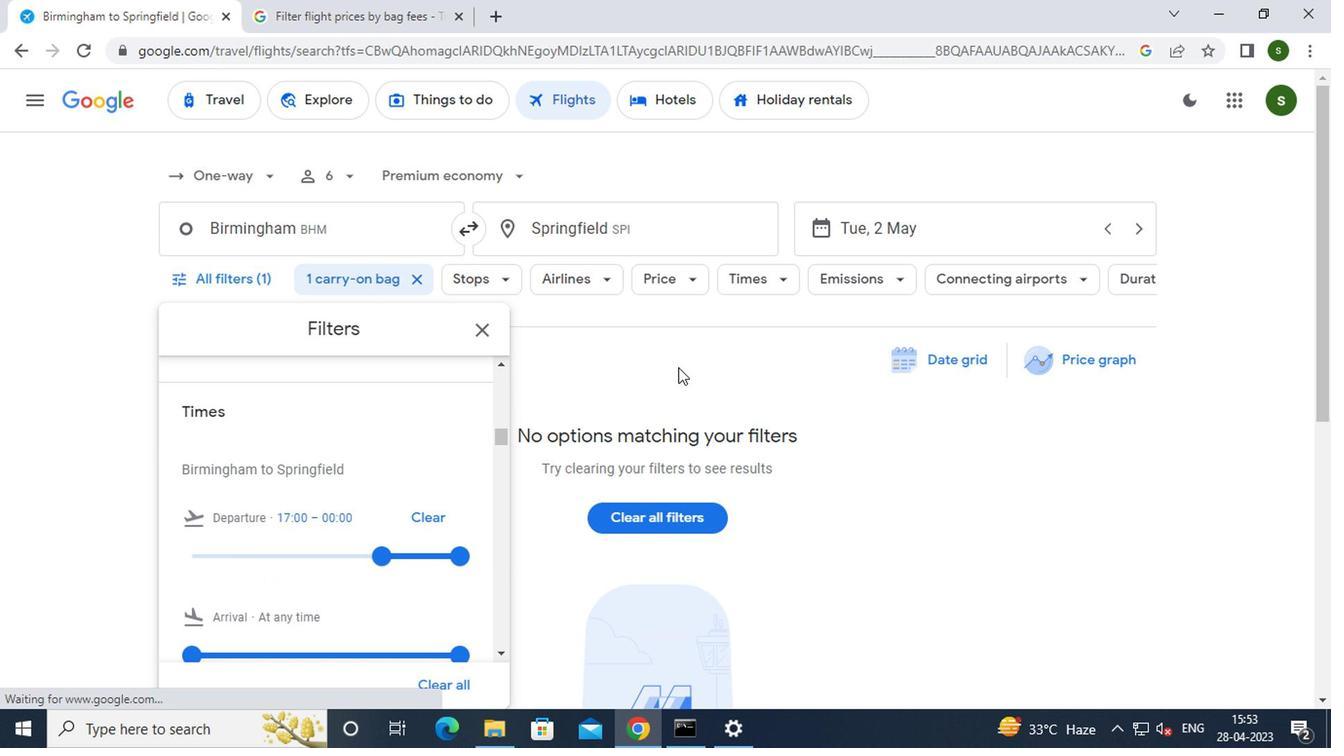 
Action: Mouse pressed left at (687, 374)
Screenshot: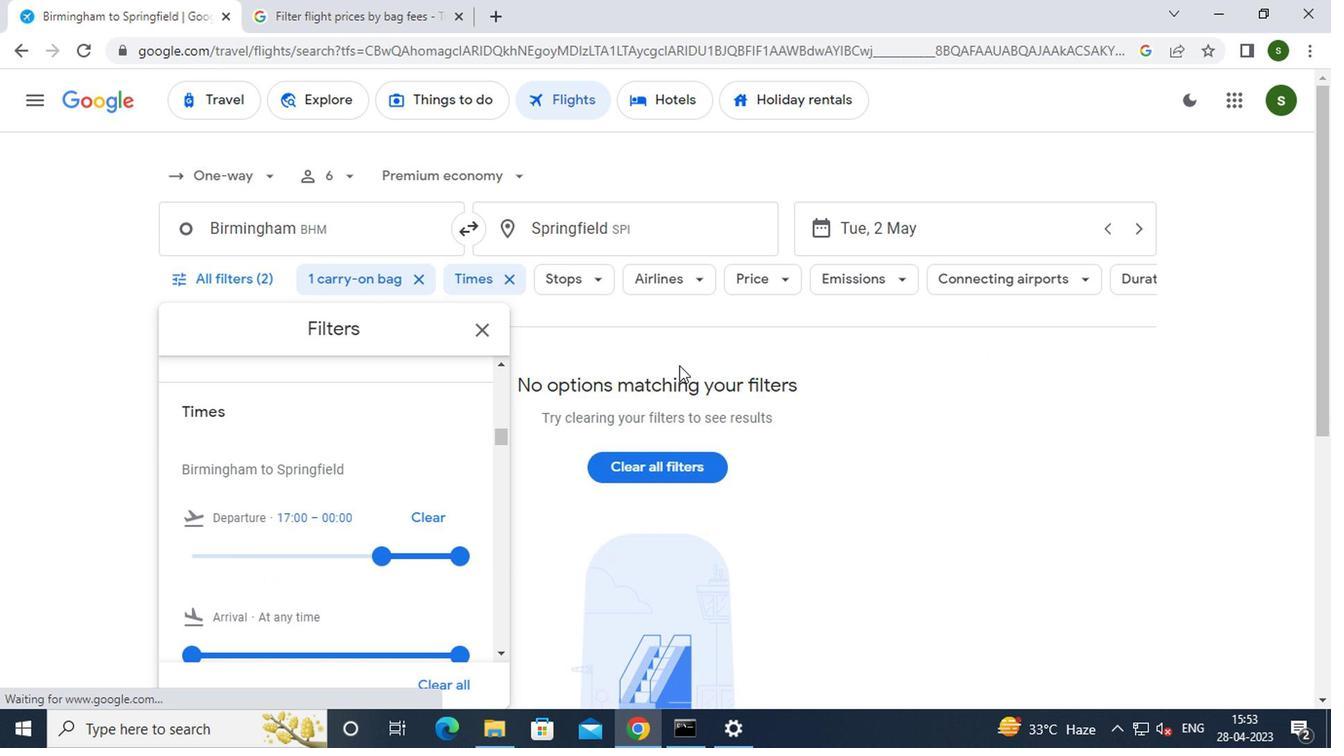 
